 Task: Look for space in Jefferson City, United States from 8th August, 2023 to 15th August, 2023 for 9 adults in price range Rs.10000 to Rs.14000. Place can be shared room with 5 bedrooms having 9 beds and 5 bathrooms. Property type can be house, flat, guest house. Amenities needed are: wifi, TV, free parkinig on premises, gym, breakfast. Booking option can be shelf check-in. Required host language is English.
Action: Mouse moved to (457, 115)
Screenshot: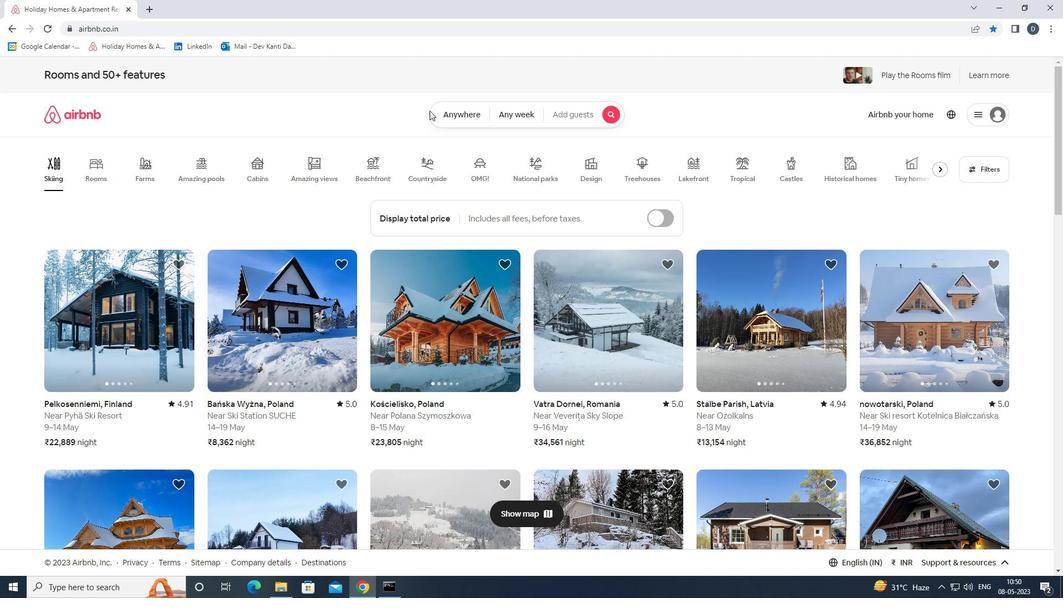 
Action: Mouse pressed left at (457, 115)
Screenshot: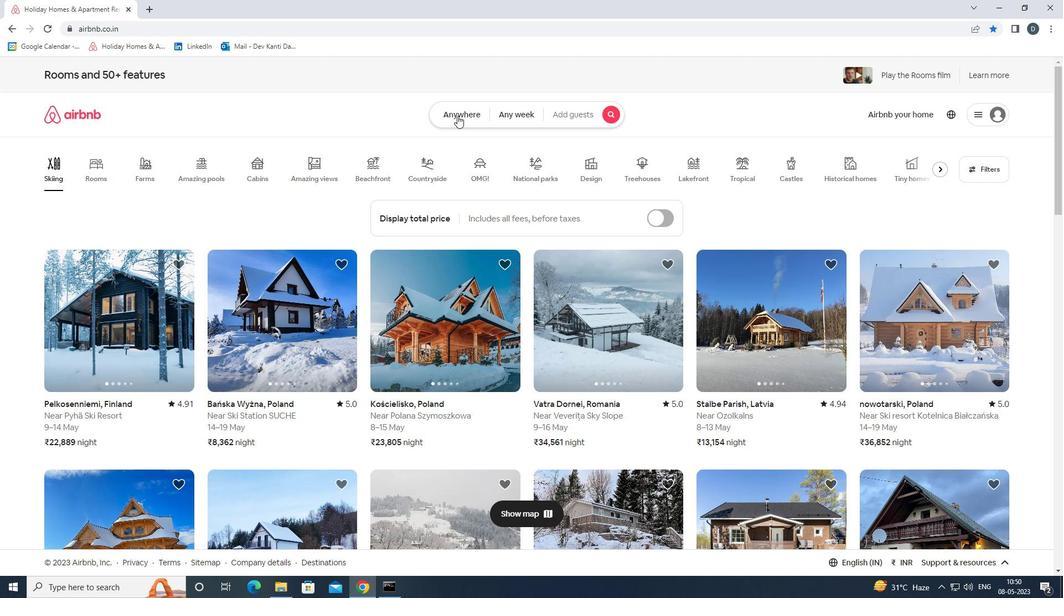 
Action: Mouse moved to (409, 164)
Screenshot: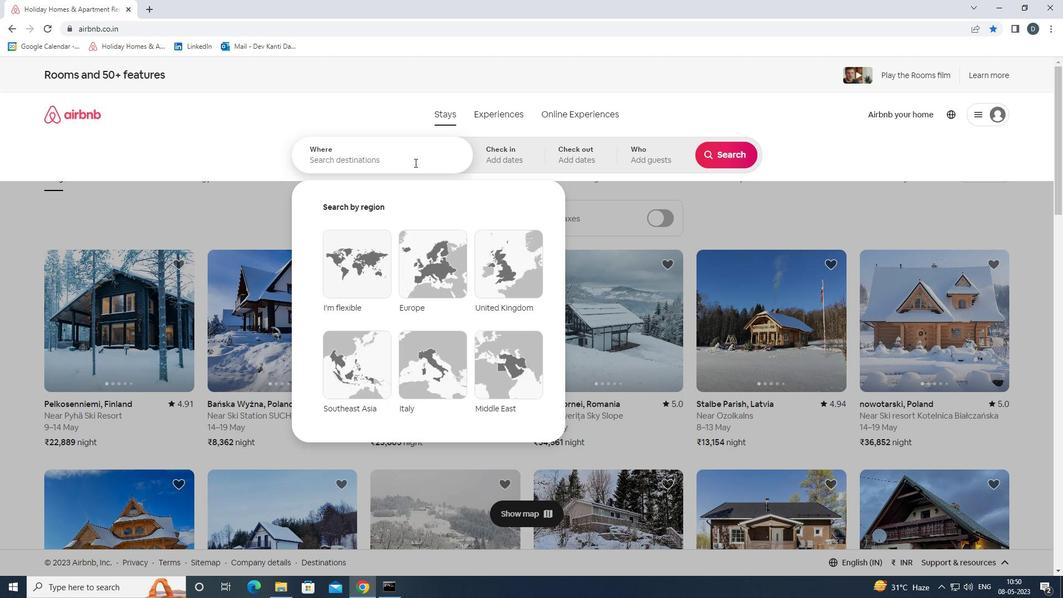 
Action: Mouse pressed left at (409, 164)
Screenshot: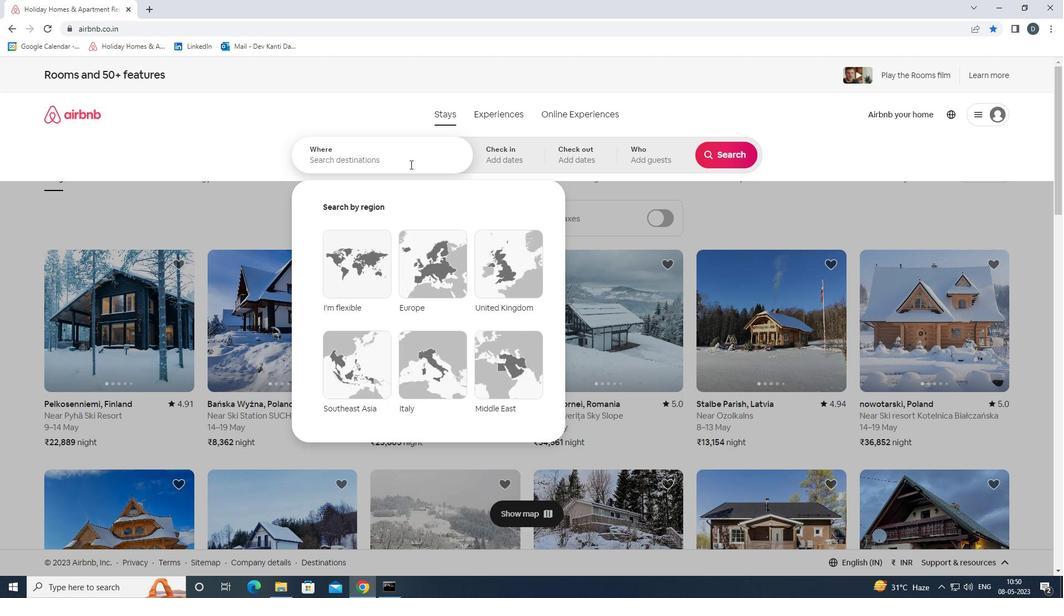 
Action: Key pressed <Key.shift><Key.shift><Key.shift><Key.shift><Key.shift><Key.shift>JEFFERSON,<Key.backspace><Key.space><Key.shift>CITY,<Key.shift><Key.shift><Key.shift><Key.shift><Key.shift><Key.shift><Key.shift><Key.shift><Key.shift><Key.shift>UNITED<Key.space><Key.shift>STATES<Key.enter>
Screenshot: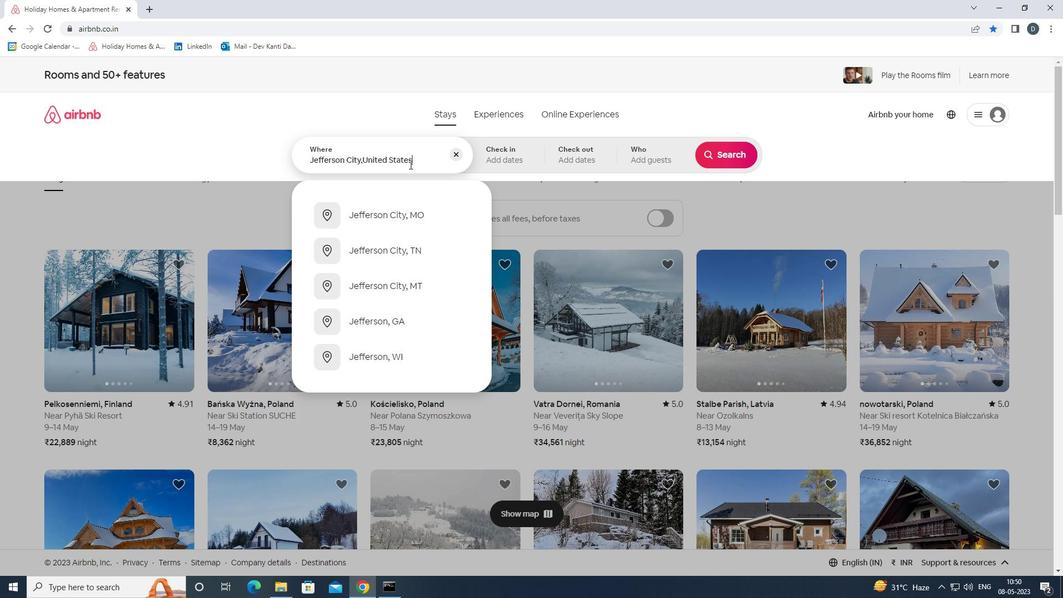 
Action: Mouse moved to (729, 247)
Screenshot: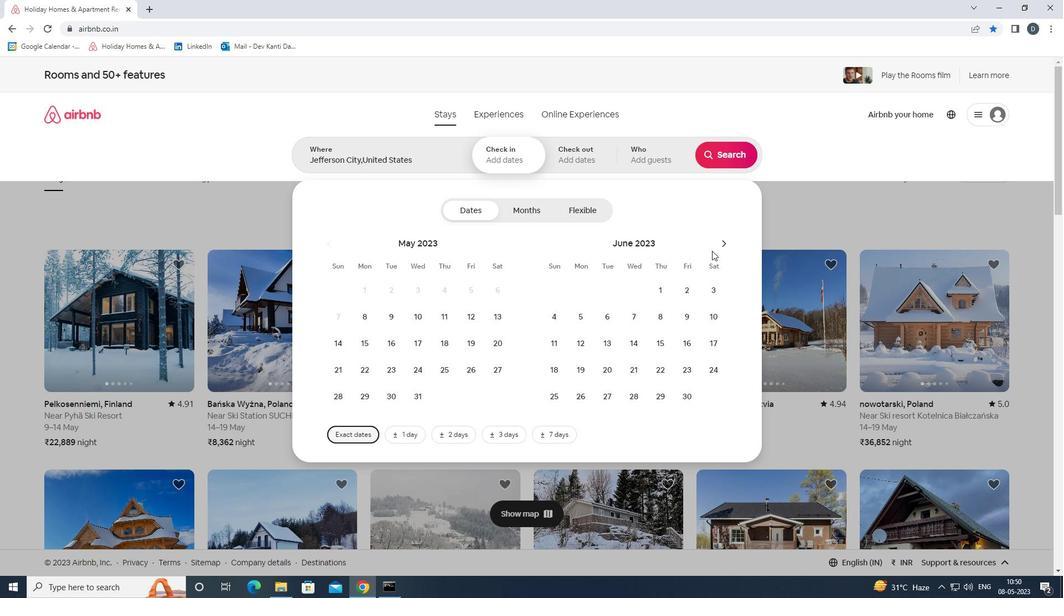 
Action: Mouse pressed left at (729, 247)
Screenshot: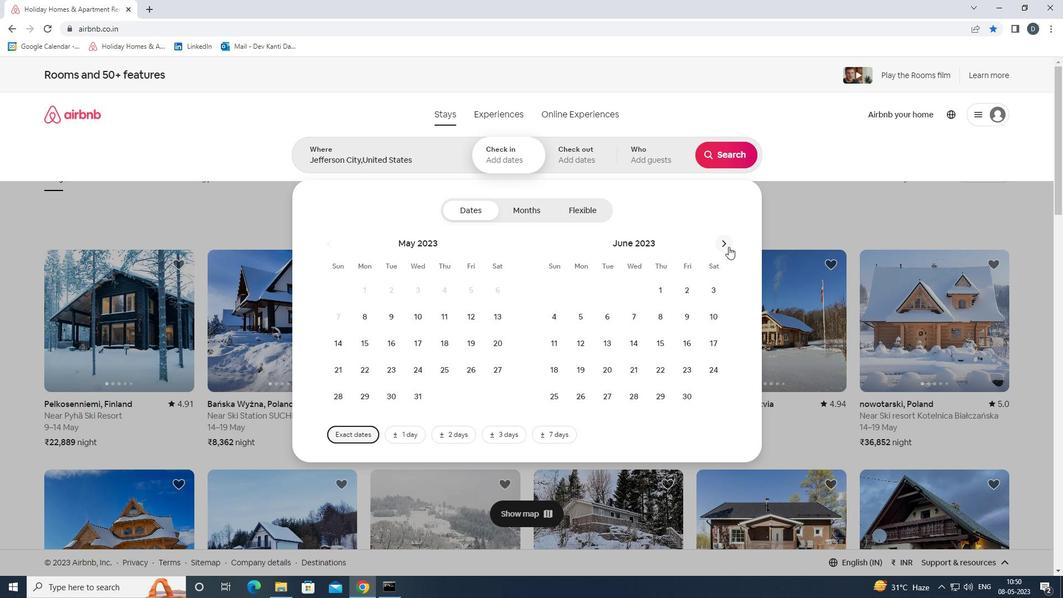 
Action: Mouse pressed left at (729, 247)
Screenshot: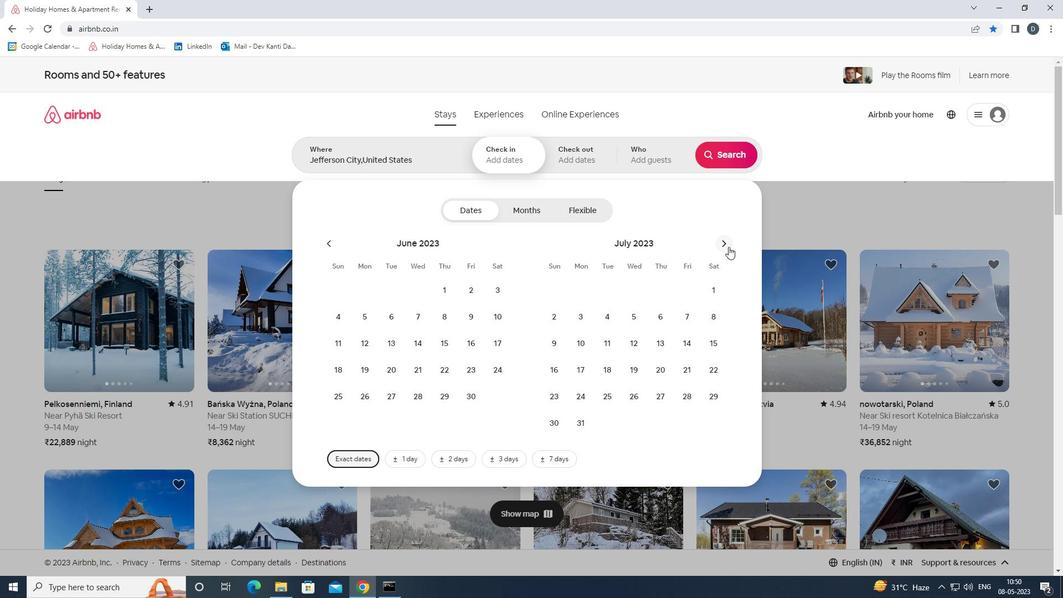 
Action: Mouse moved to (615, 314)
Screenshot: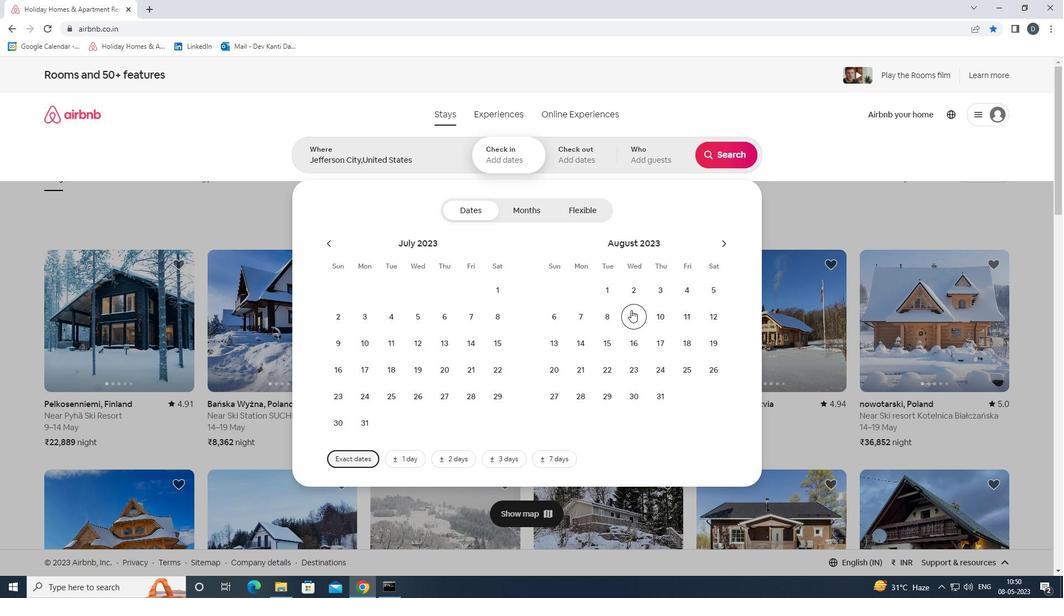 
Action: Mouse pressed left at (615, 314)
Screenshot: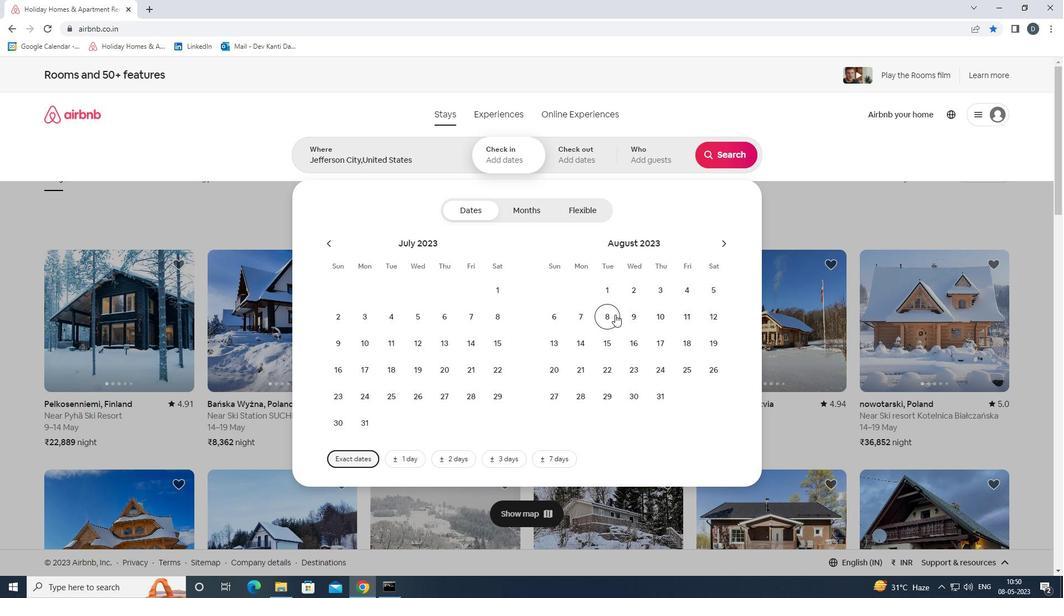 
Action: Mouse moved to (612, 339)
Screenshot: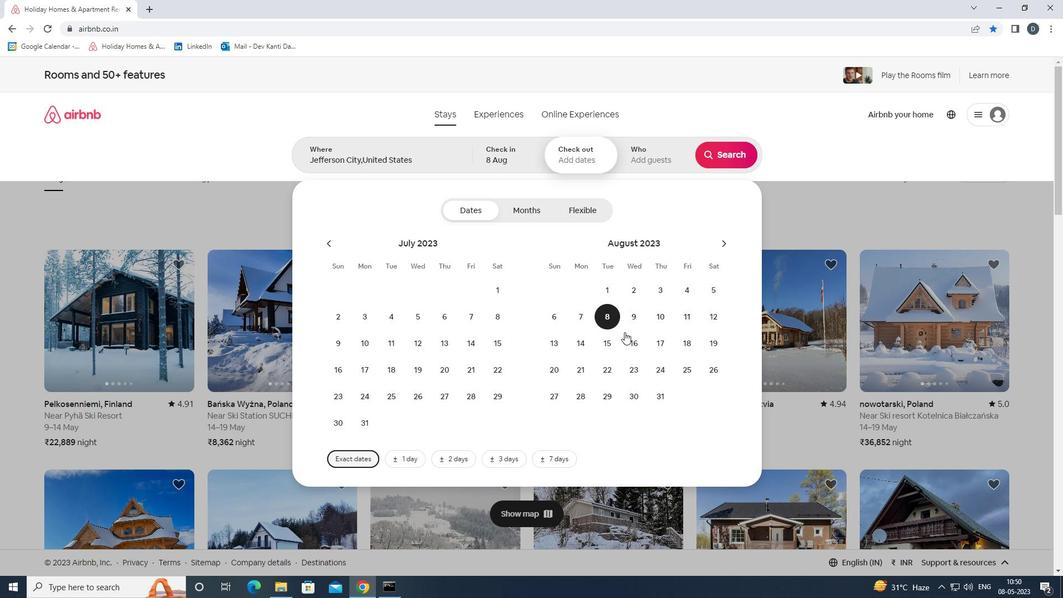 
Action: Mouse pressed left at (612, 339)
Screenshot: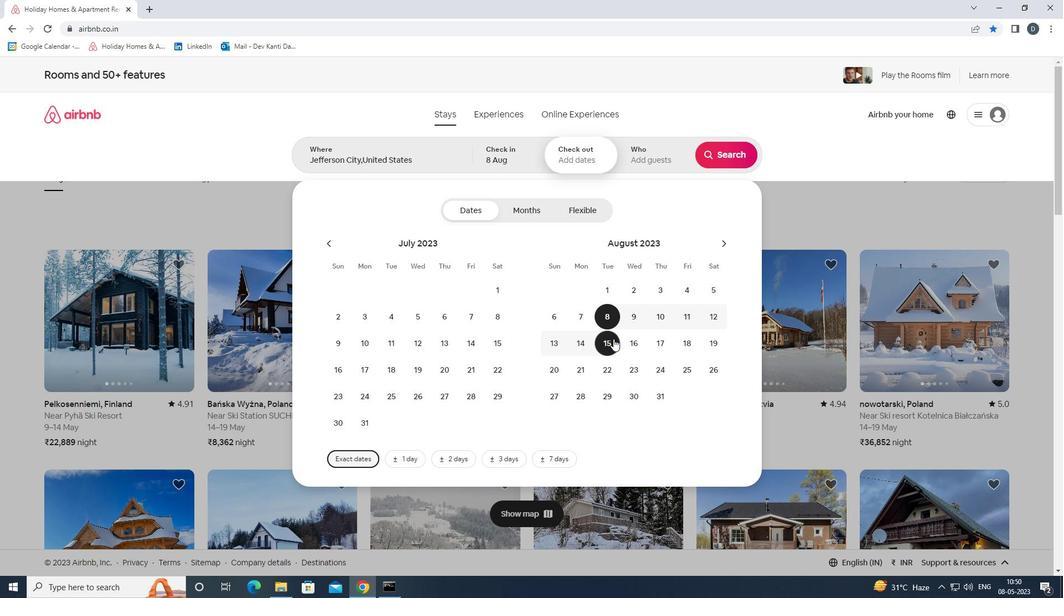 
Action: Mouse moved to (668, 156)
Screenshot: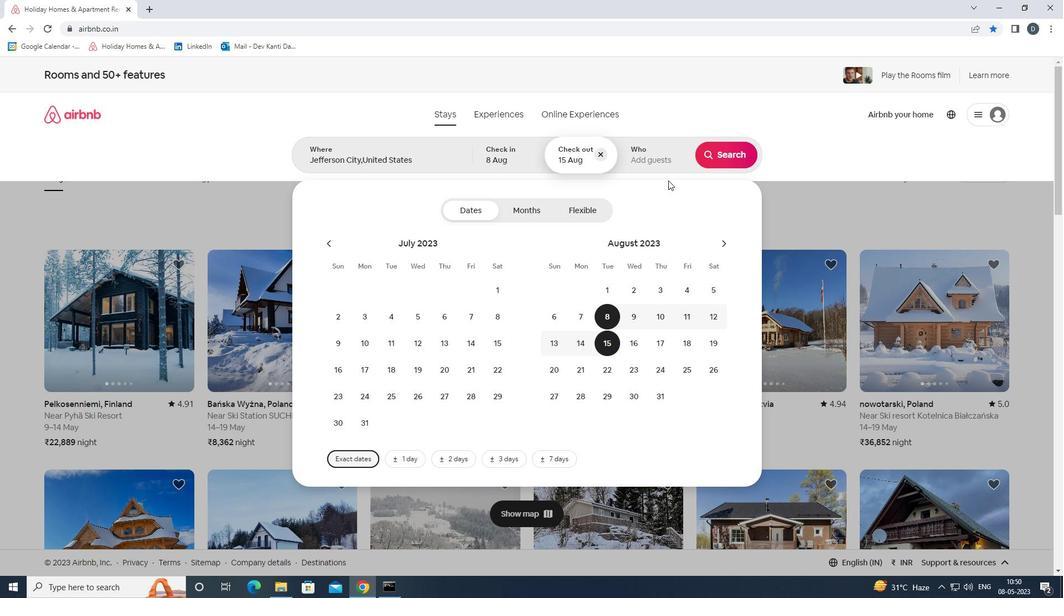 
Action: Mouse pressed left at (668, 156)
Screenshot: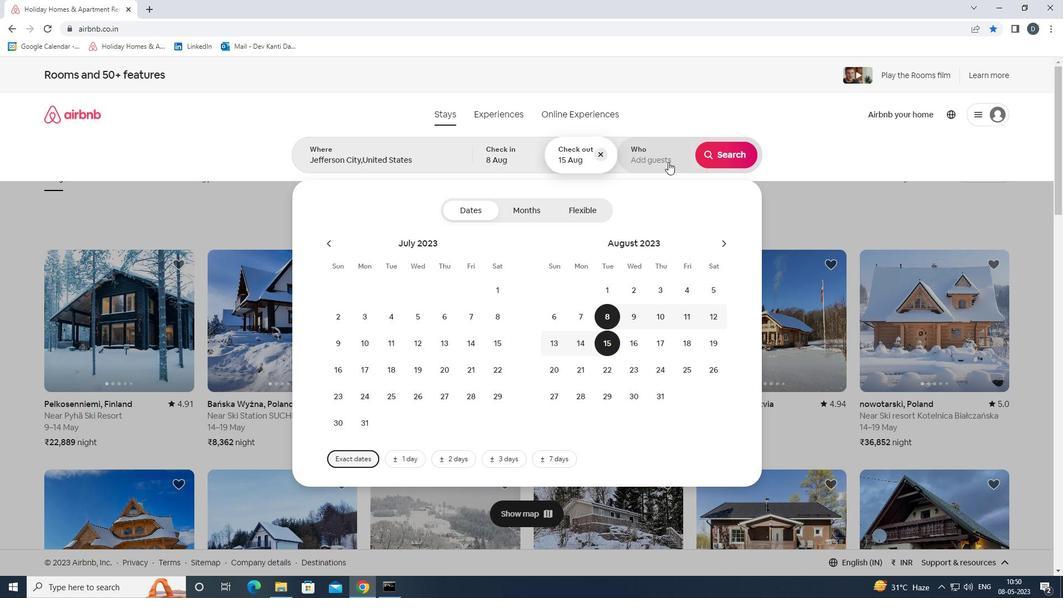 
Action: Mouse moved to (730, 212)
Screenshot: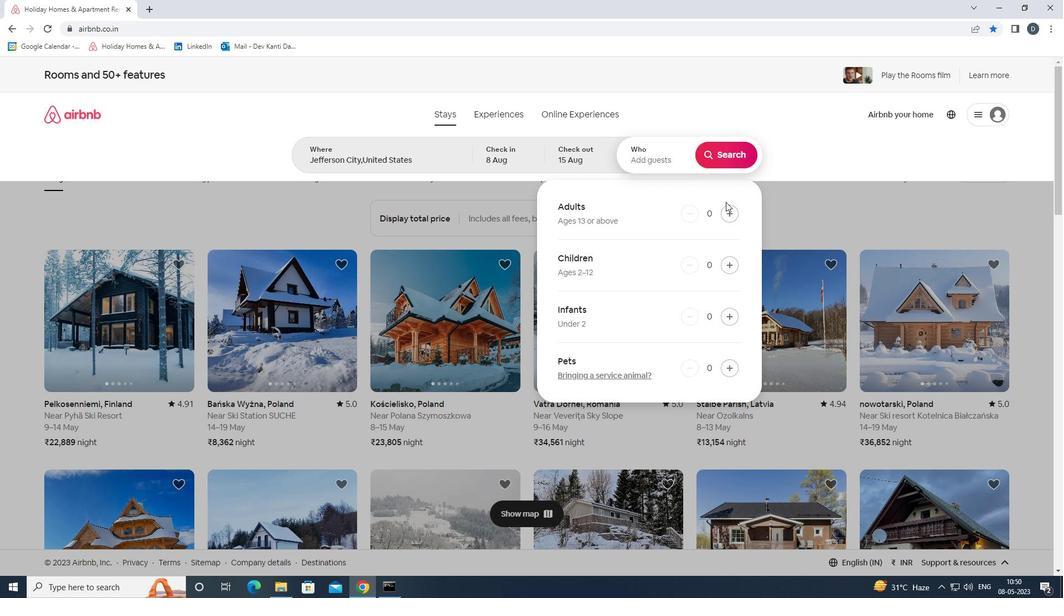 
Action: Mouse pressed left at (730, 212)
Screenshot: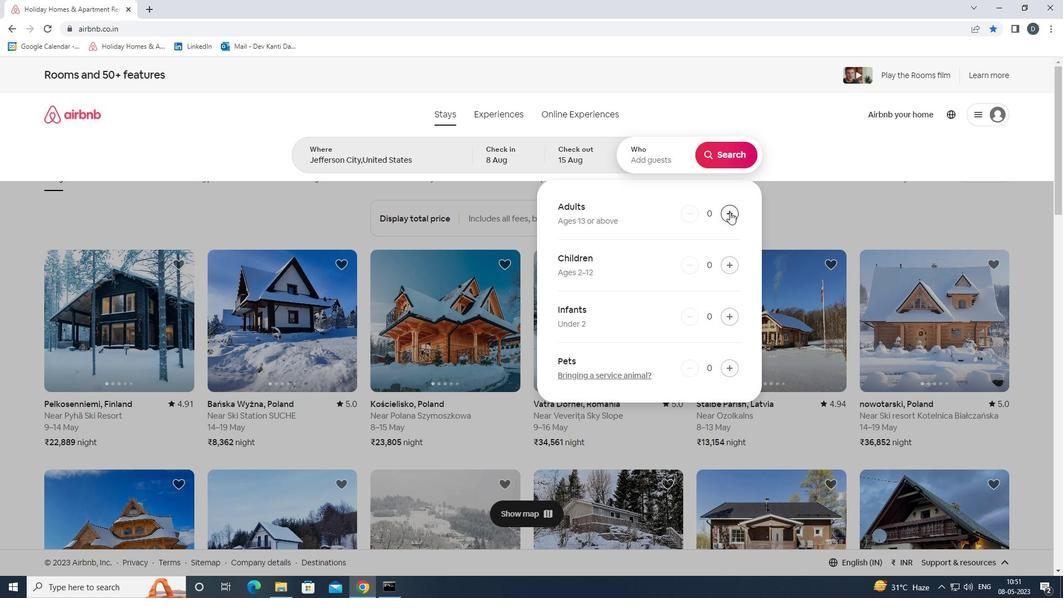 
Action: Mouse pressed left at (730, 212)
Screenshot: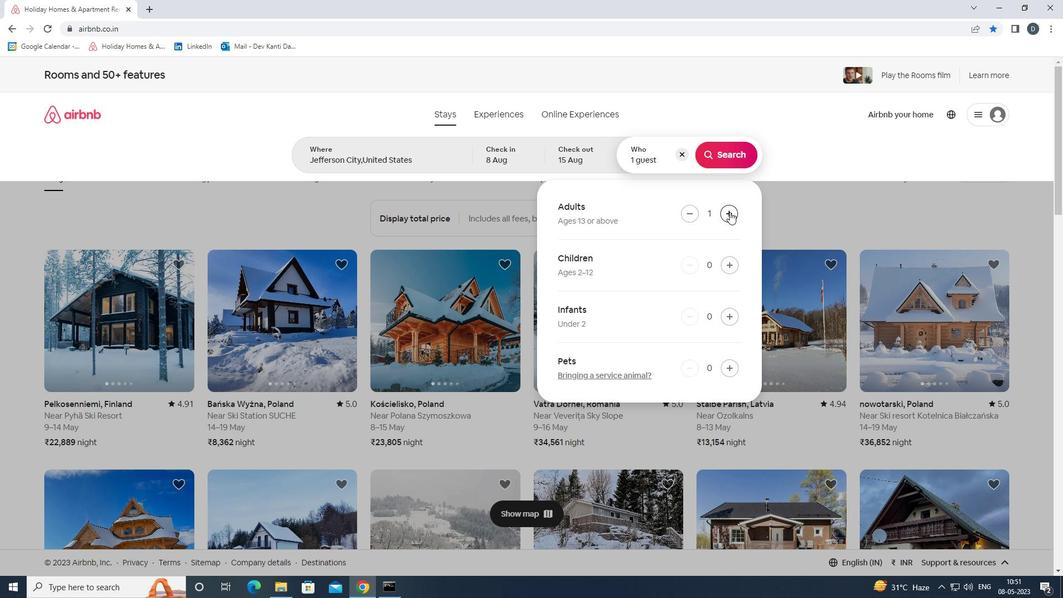 
Action: Mouse pressed left at (730, 212)
Screenshot: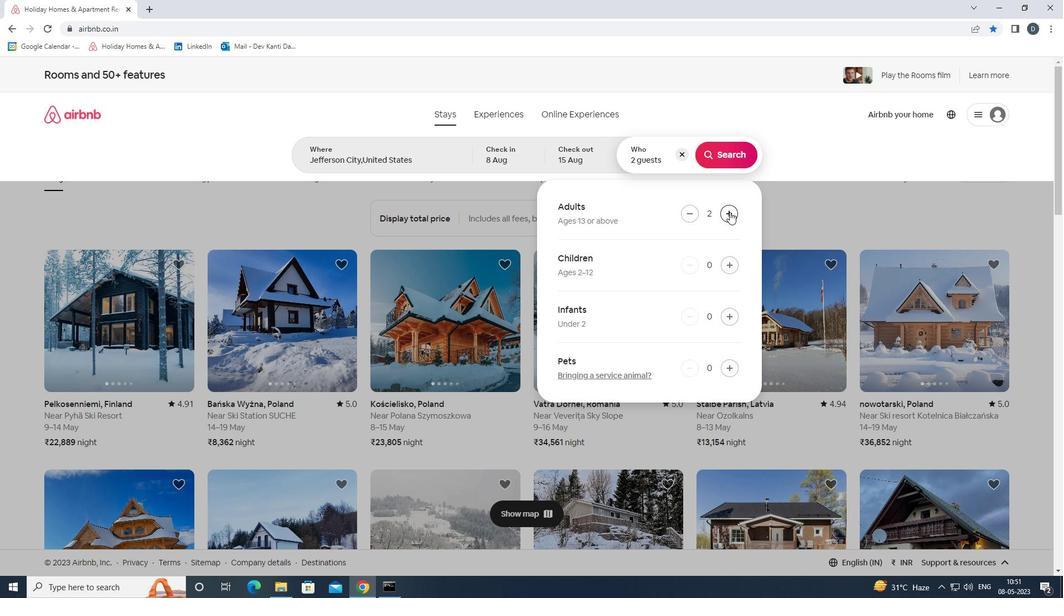
Action: Mouse pressed left at (730, 212)
Screenshot: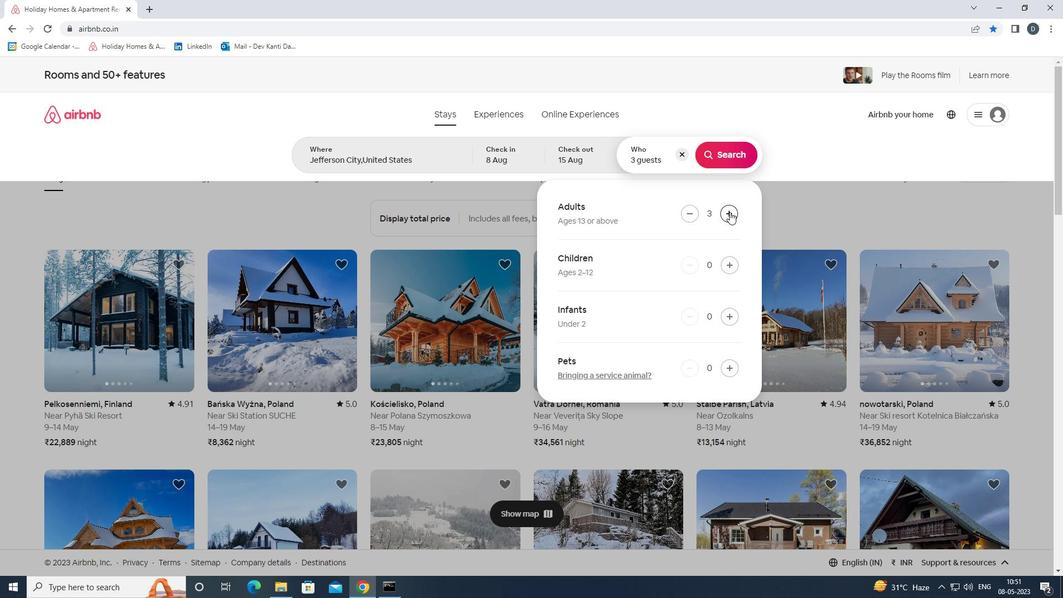 
Action: Mouse pressed left at (730, 212)
Screenshot: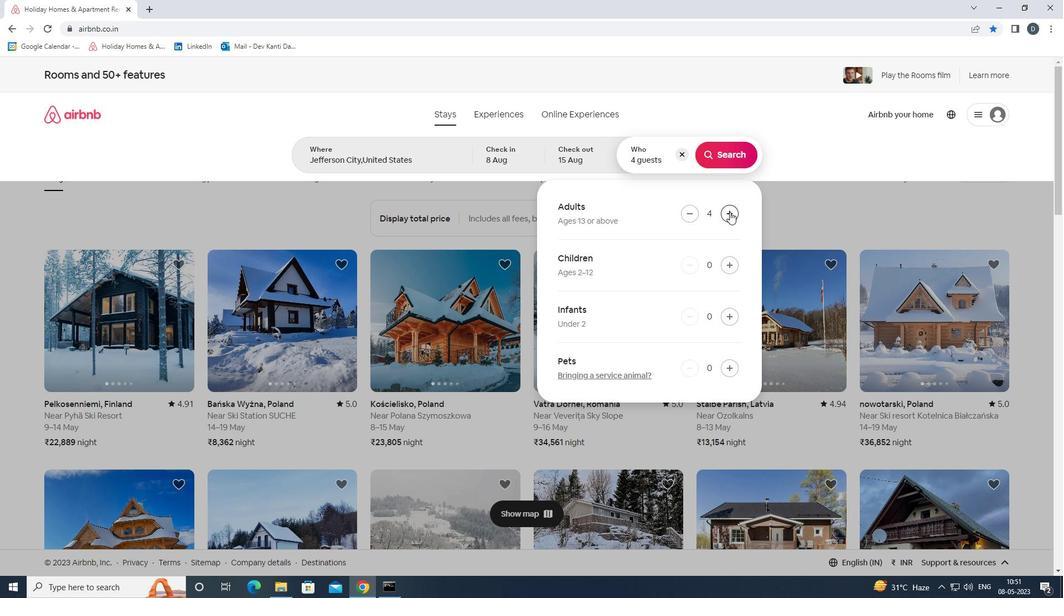 
Action: Mouse pressed left at (730, 212)
Screenshot: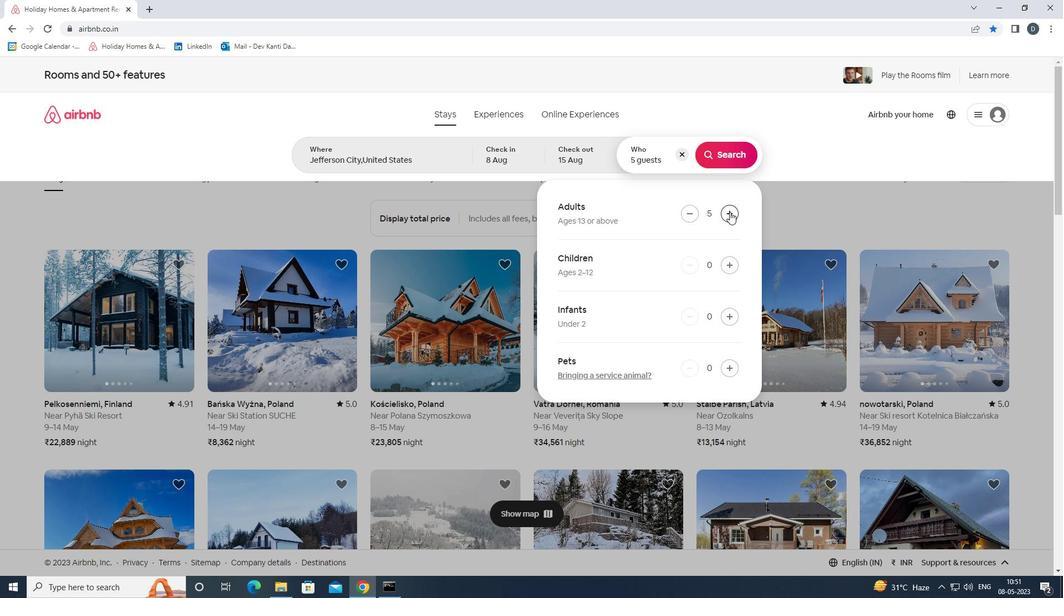 
Action: Mouse pressed left at (730, 212)
Screenshot: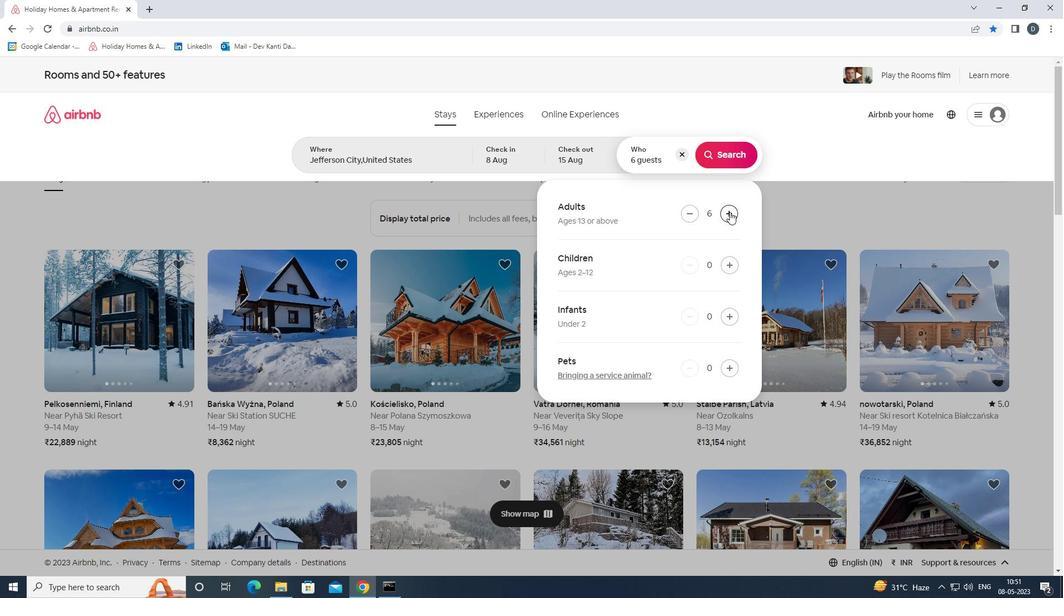 
Action: Mouse pressed left at (730, 212)
Screenshot: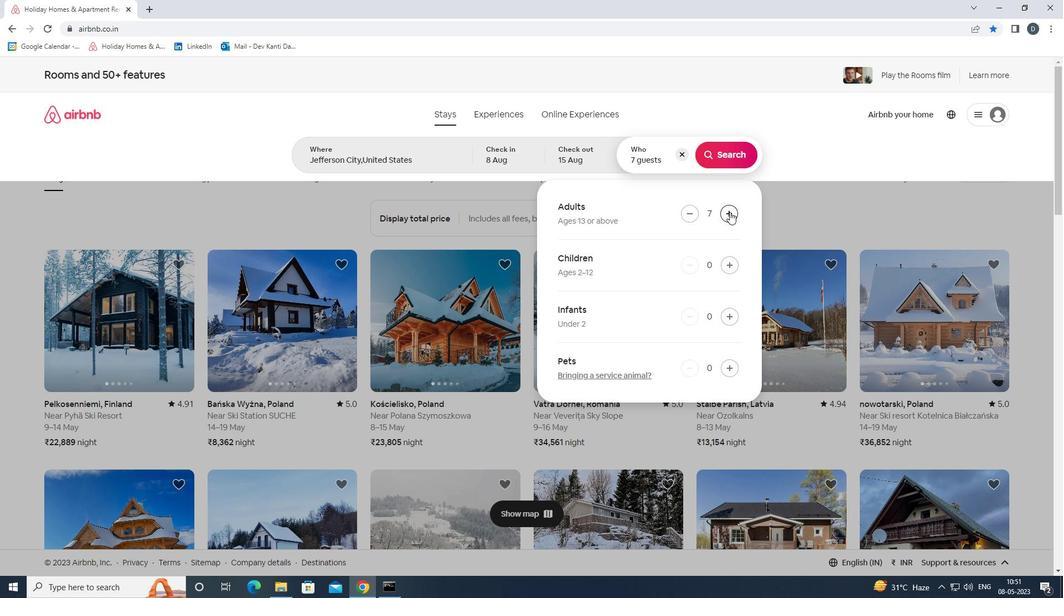 
Action: Mouse pressed left at (730, 212)
Screenshot: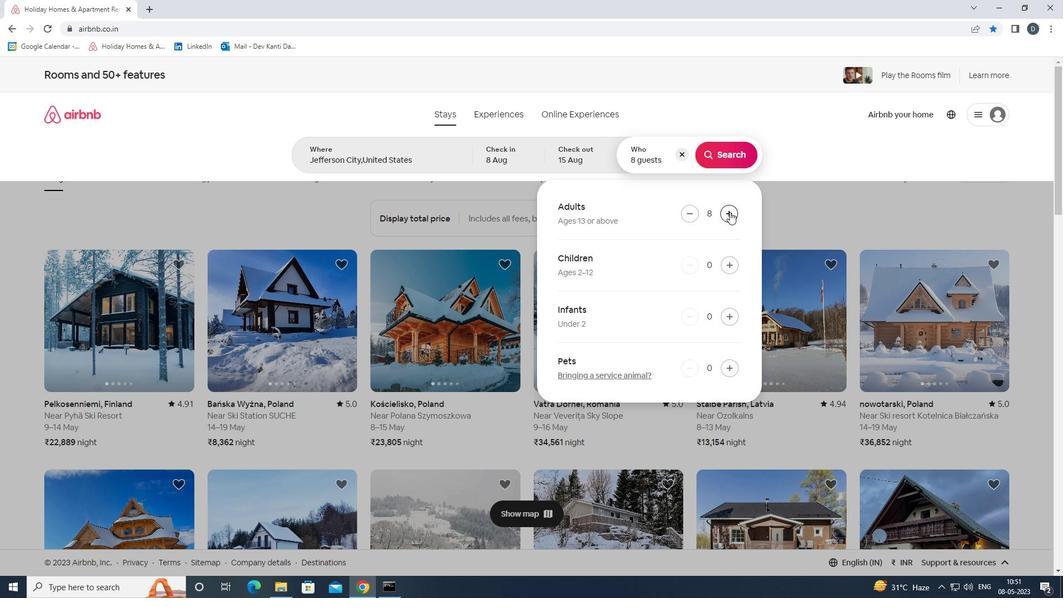 
Action: Mouse moved to (732, 150)
Screenshot: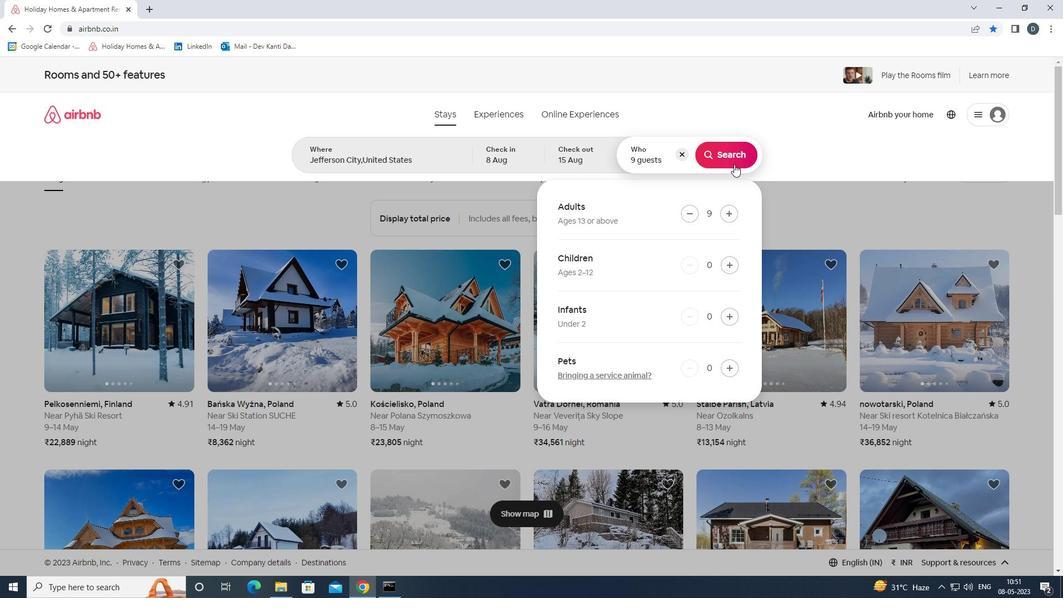 
Action: Mouse pressed left at (732, 150)
Screenshot: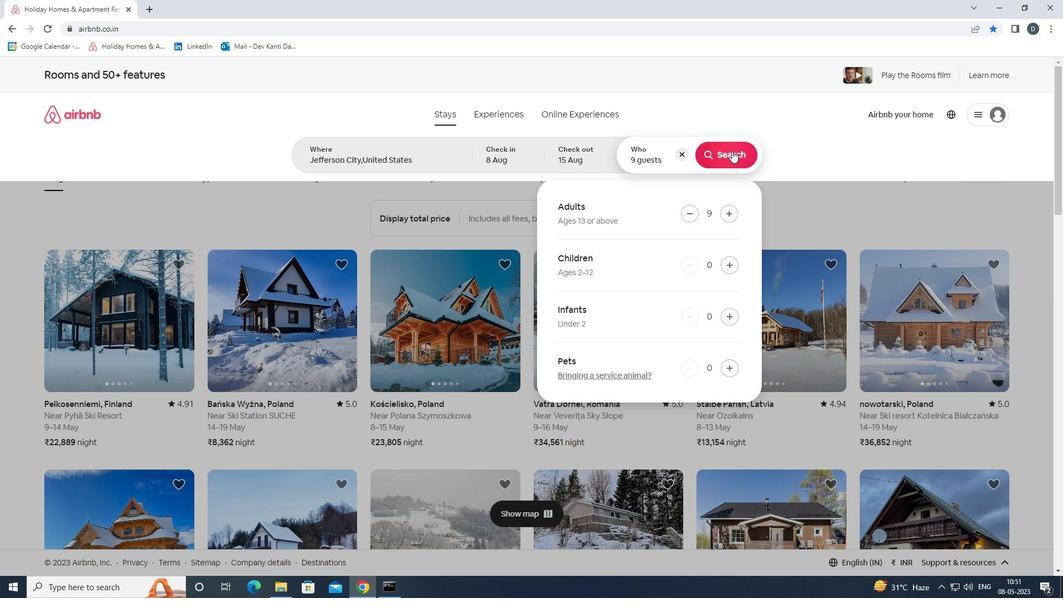 
Action: Mouse moved to (1006, 125)
Screenshot: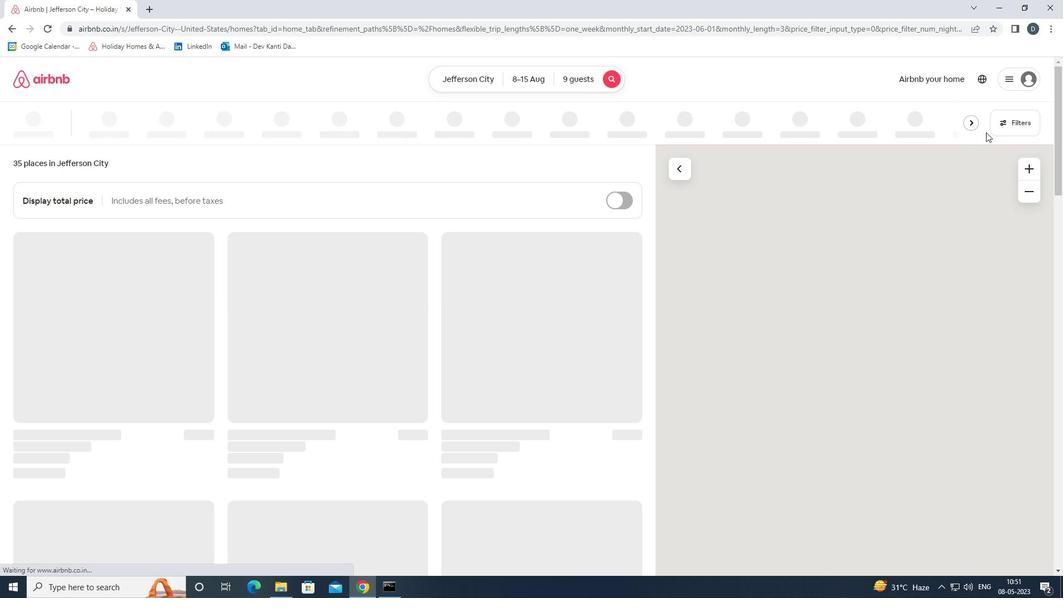 
Action: Mouse pressed left at (1006, 125)
Screenshot: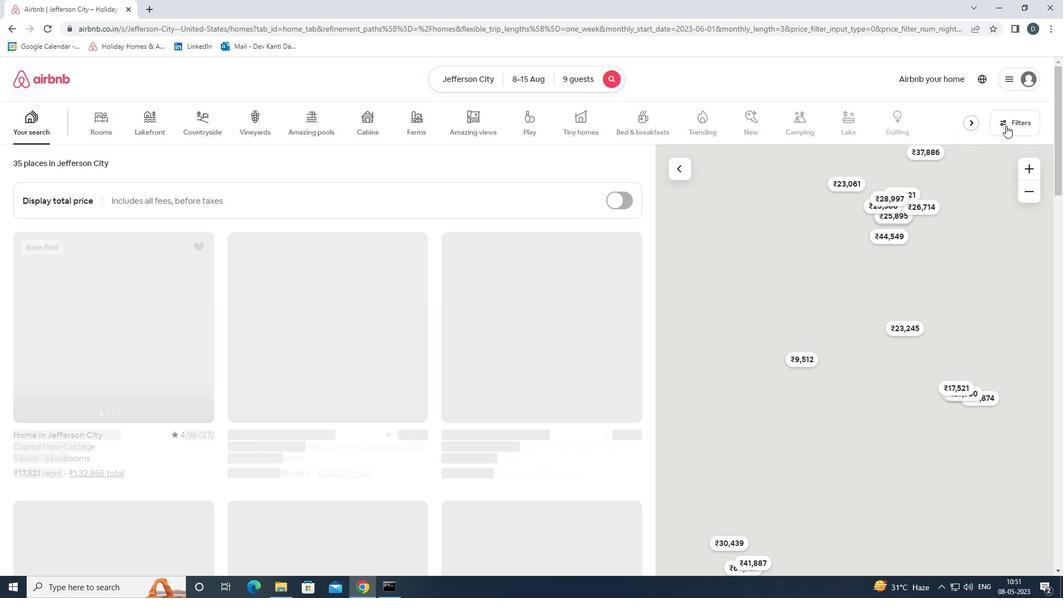 
Action: Mouse moved to (461, 396)
Screenshot: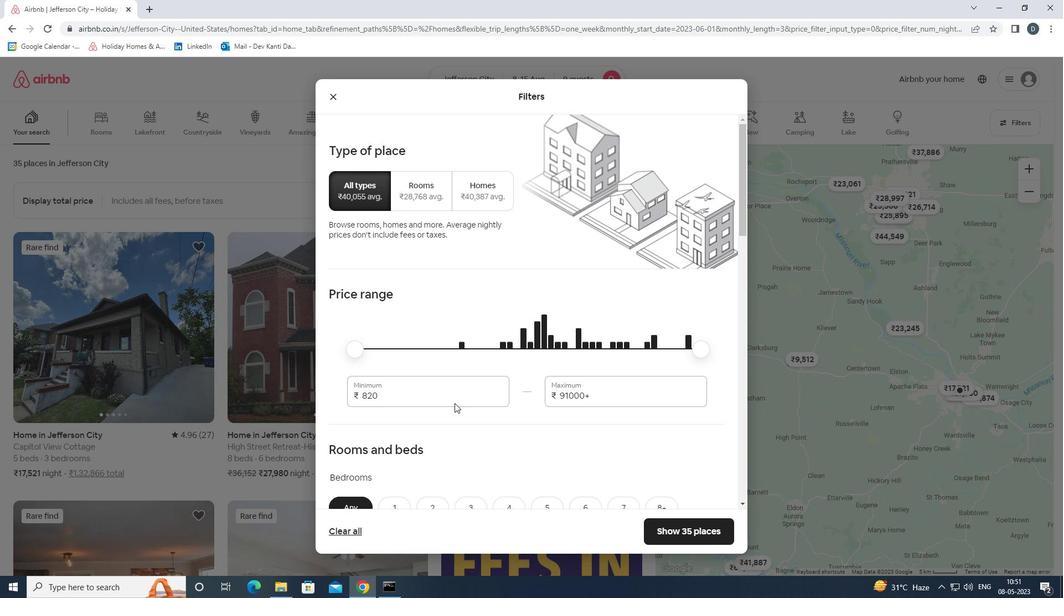 
Action: Mouse pressed left at (461, 396)
Screenshot: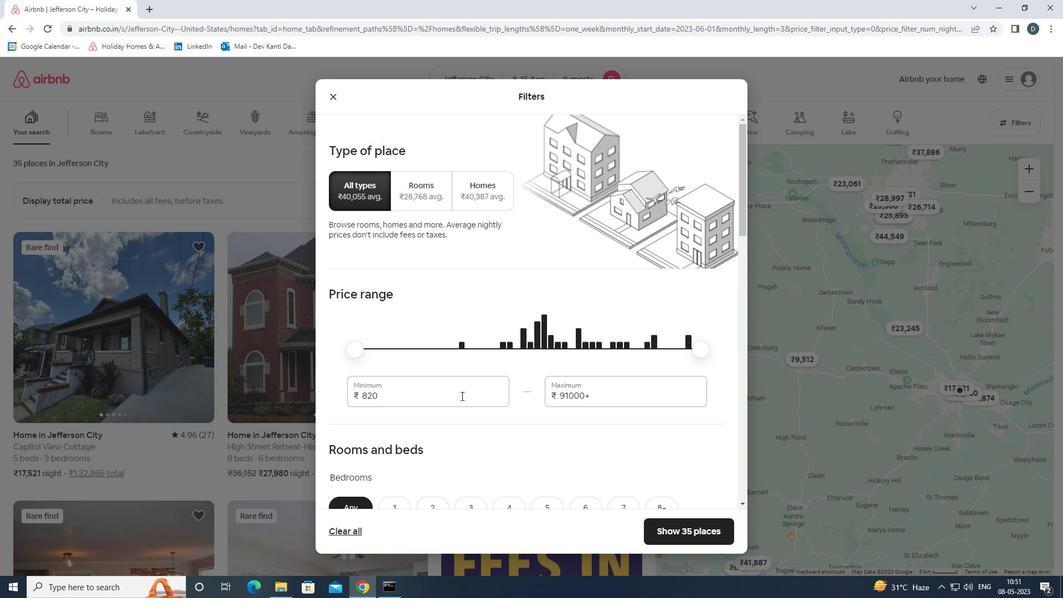 
Action: Mouse pressed left at (461, 396)
Screenshot: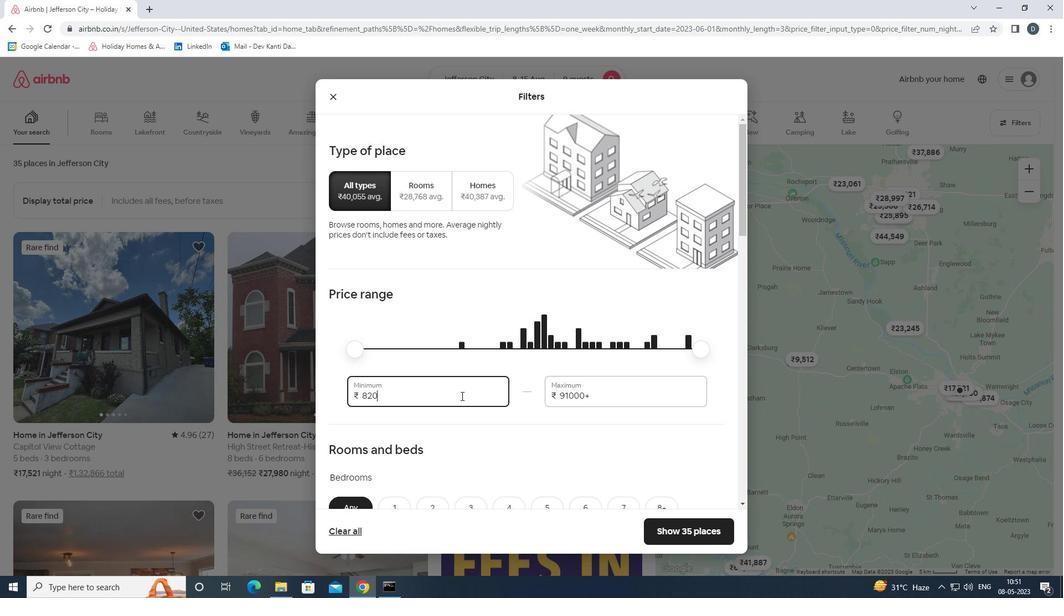 
Action: Key pressed 10000<Key.tab>14000
Screenshot: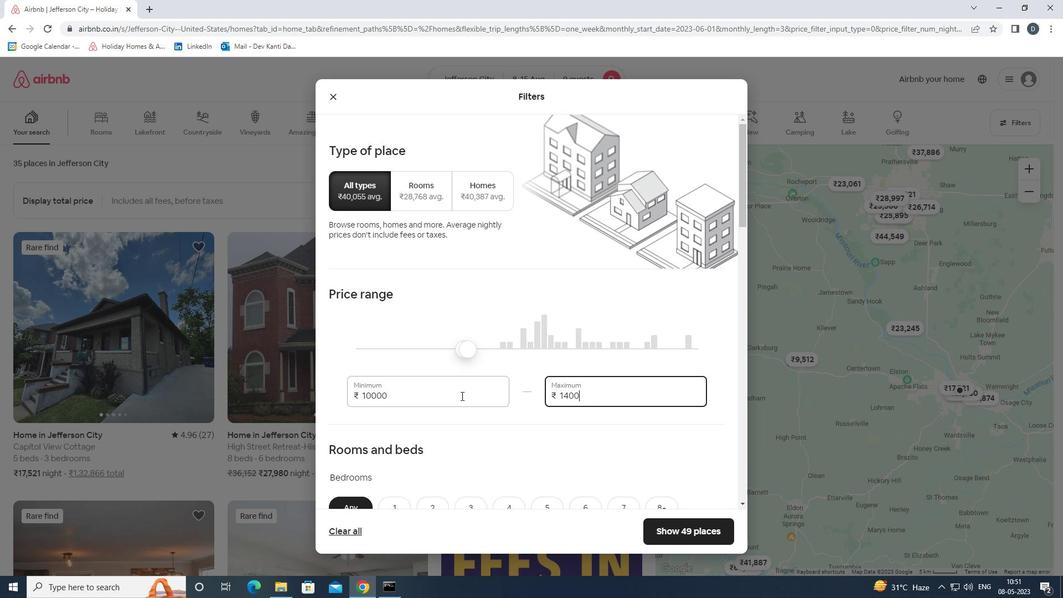 
Action: Mouse scrolled (461, 395) with delta (0, 0)
Screenshot: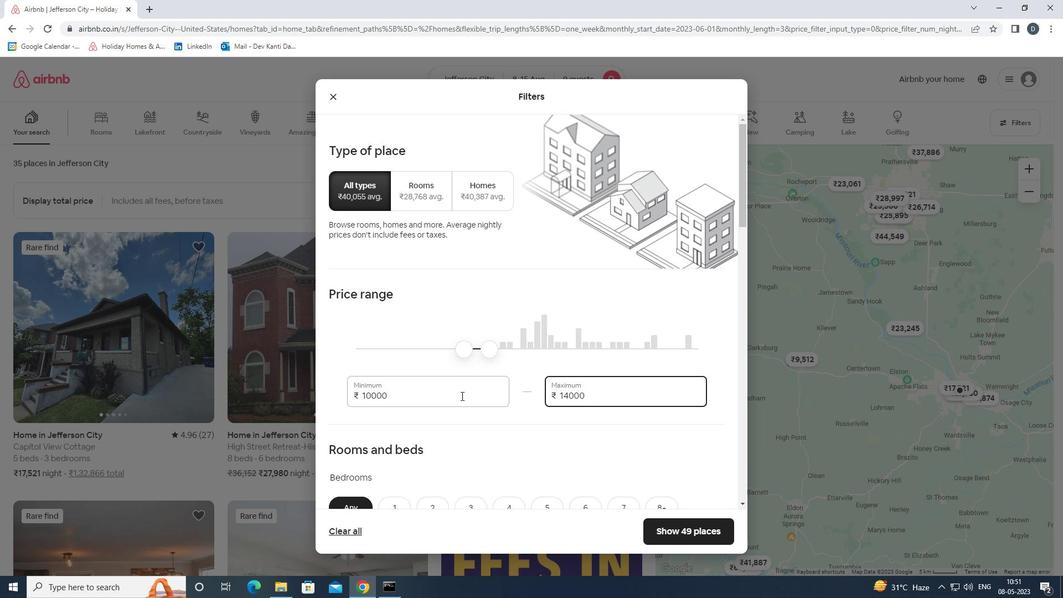 
Action: Mouse scrolled (461, 395) with delta (0, 0)
Screenshot: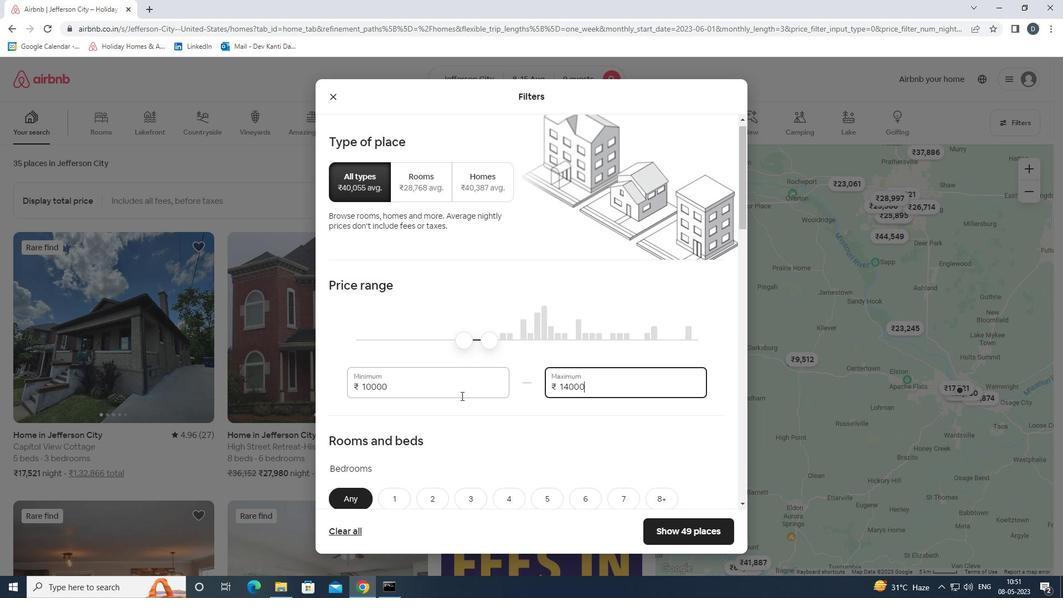
Action: Mouse scrolled (461, 395) with delta (0, 0)
Screenshot: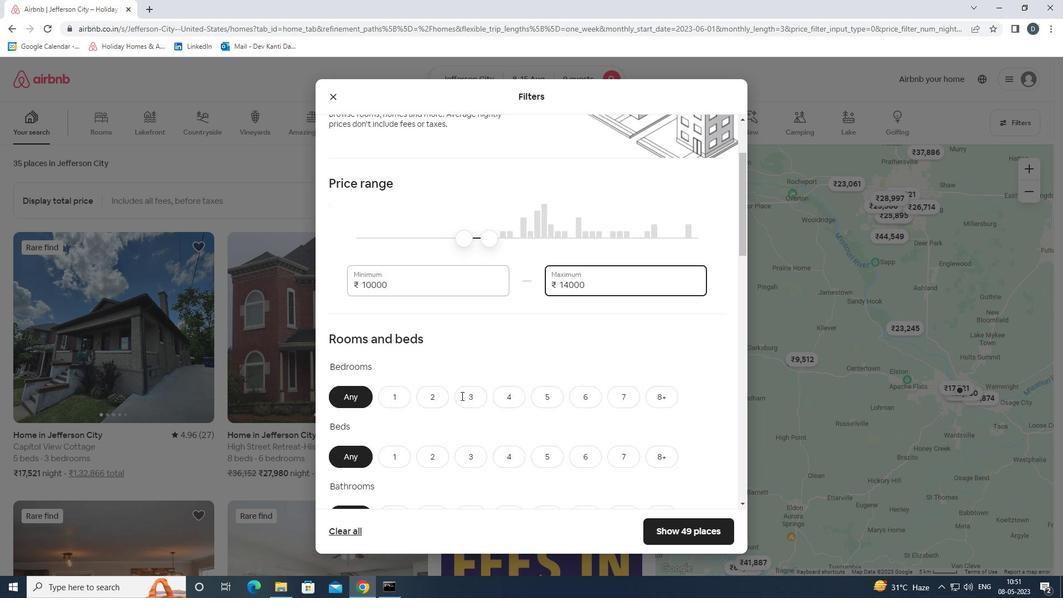 
Action: Mouse moved to (539, 349)
Screenshot: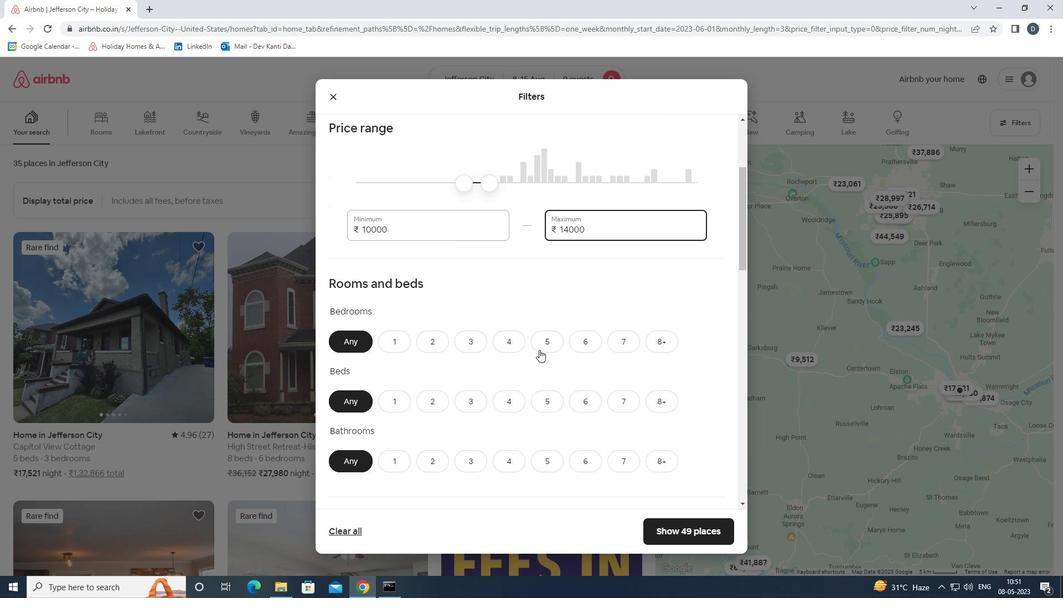 
Action: Mouse pressed left at (539, 349)
Screenshot: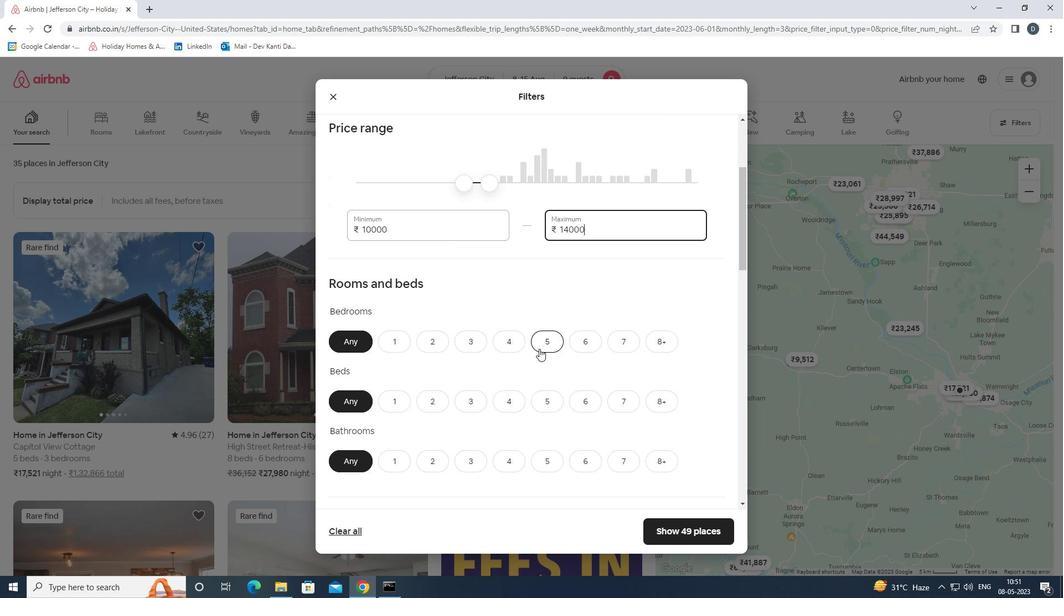 
Action: Mouse moved to (669, 401)
Screenshot: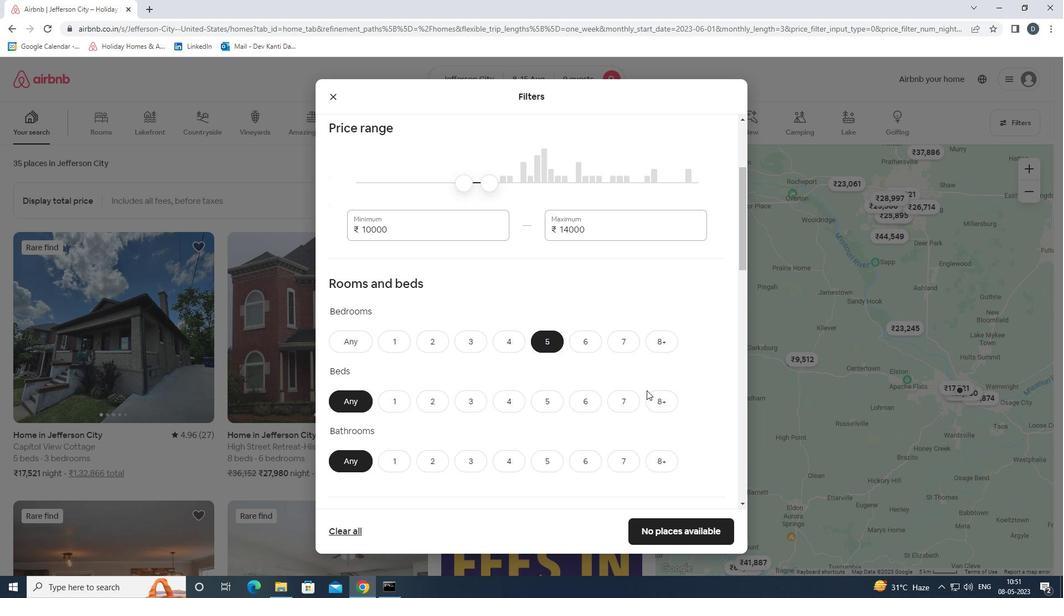 
Action: Mouse pressed left at (669, 401)
Screenshot: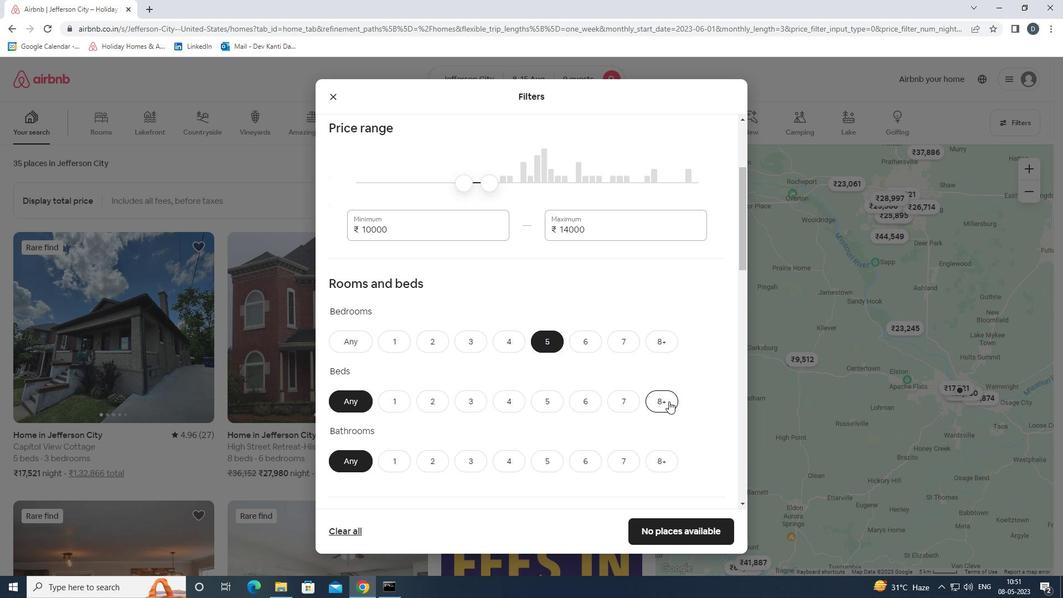 
Action: Mouse moved to (540, 456)
Screenshot: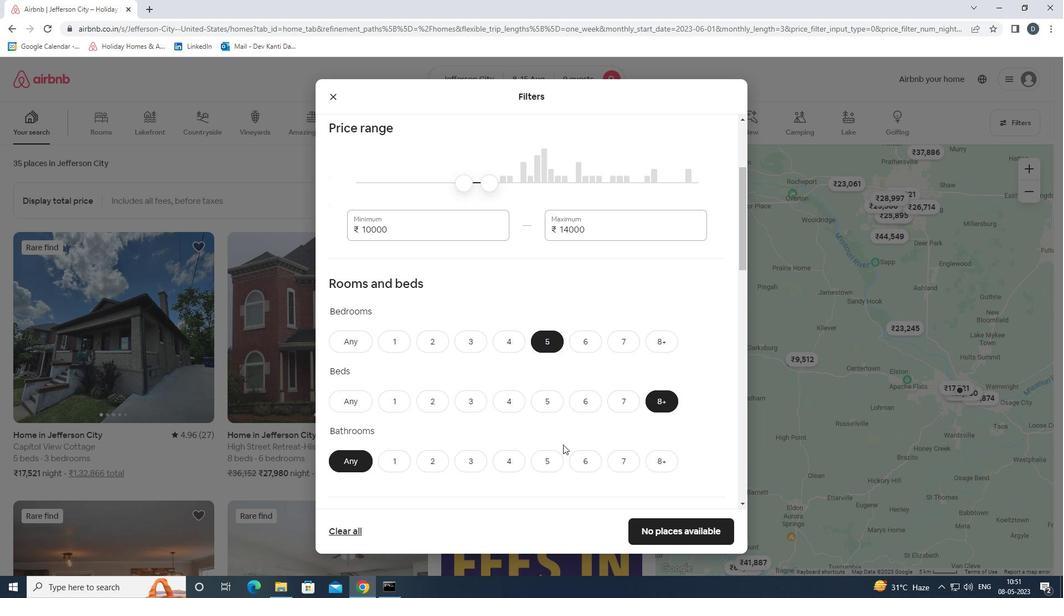 
Action: Mouse pressed left at (540, 456)
Screenshot: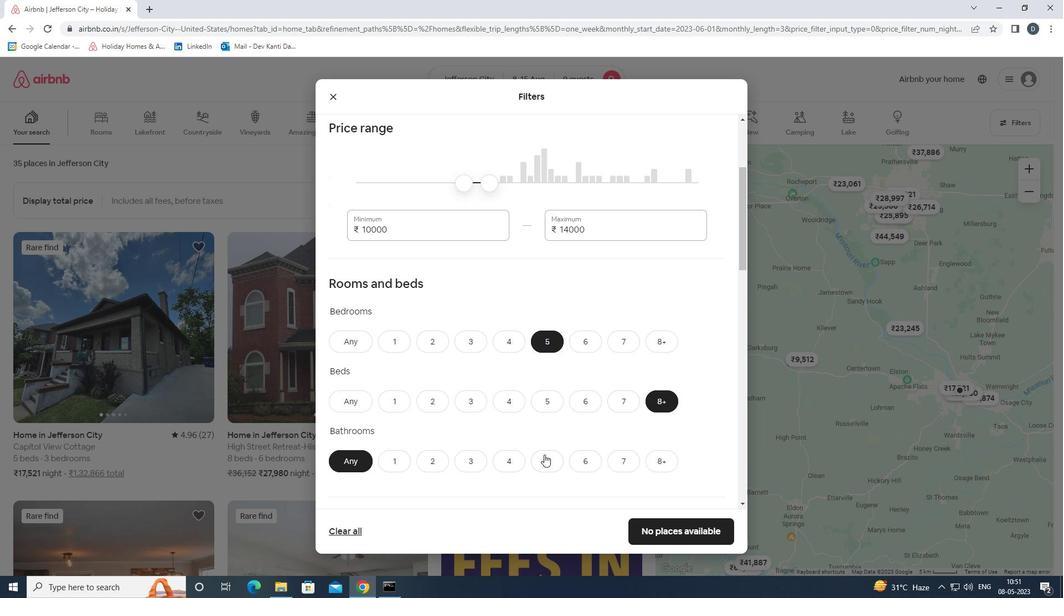 
Action: Mouse scrolled (540, 455) with delta (0, 0)
Screenshot: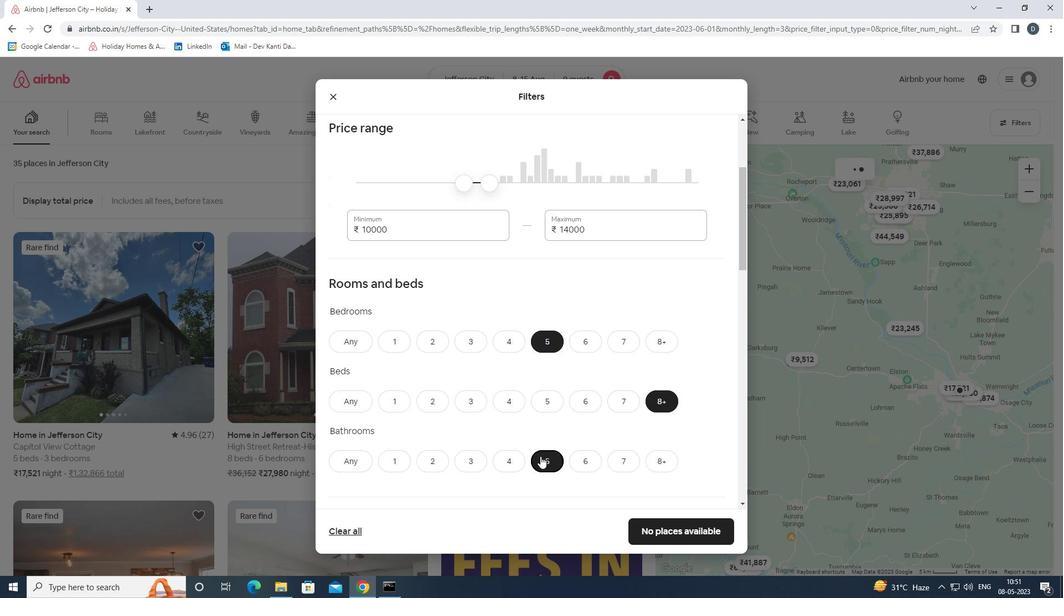 
Action: Mouse scrolled (540, 455) with delta (0, 0)
Screenshot: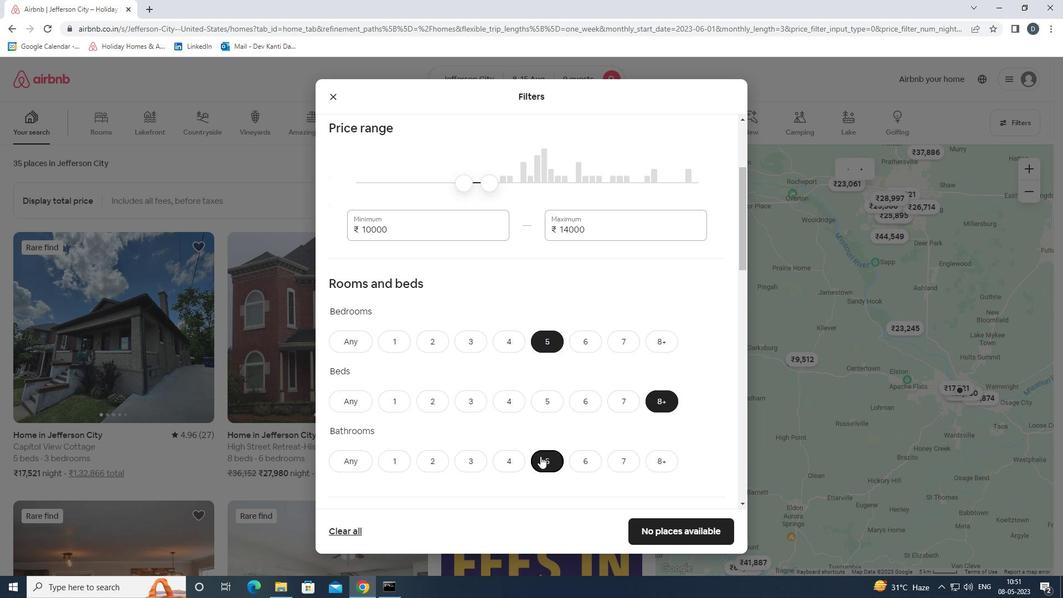 
Action: Mouse scrolled (540, 455) with delta (0, 0)
Screenshot: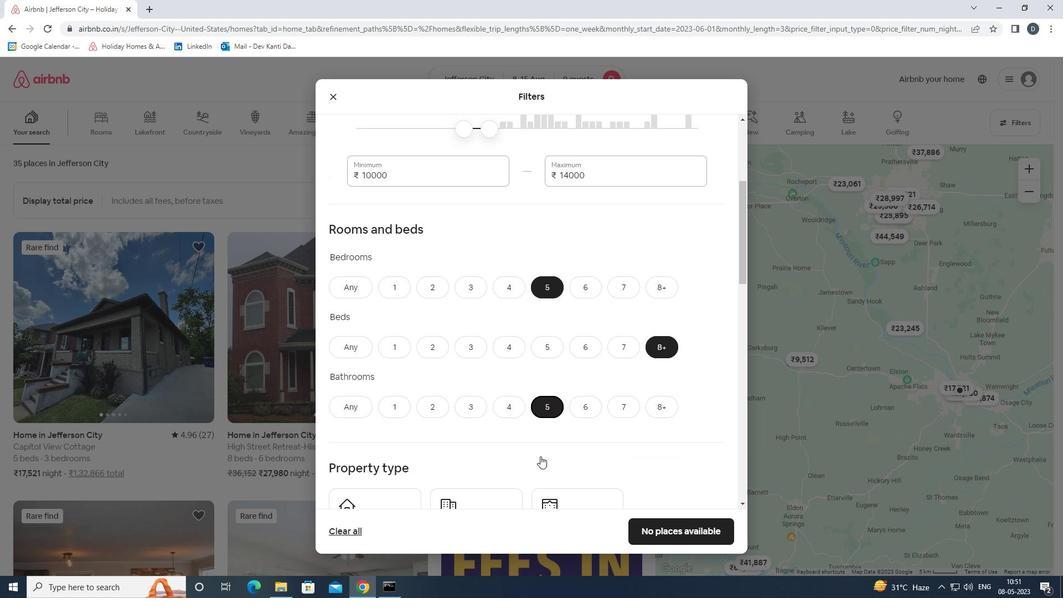
Action: Mouse moved to (395, 423)
Screenshot: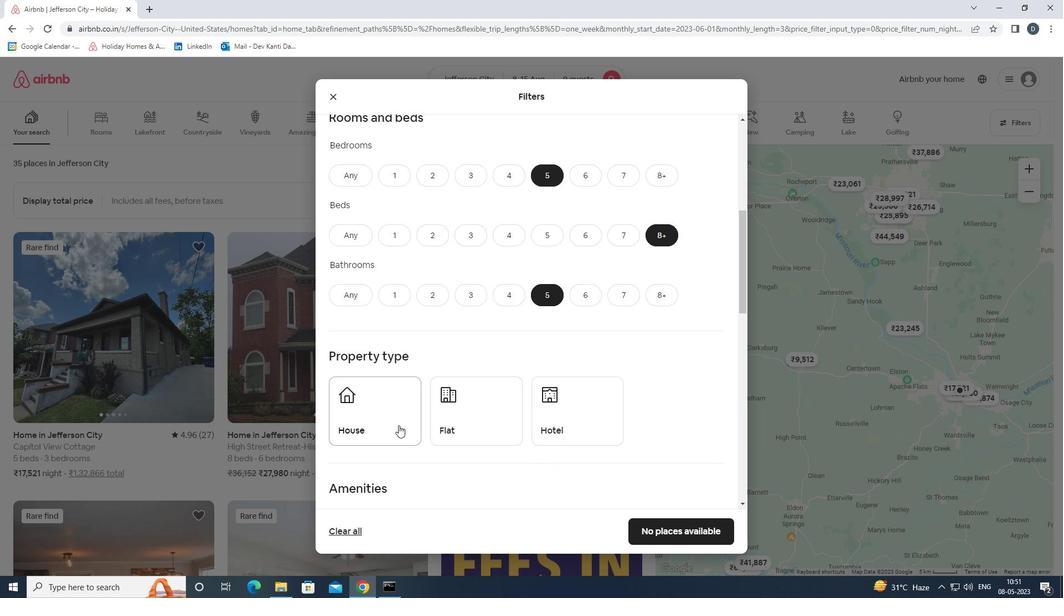 
Action: Mouse pressed left at (395, 423)
Screenshot: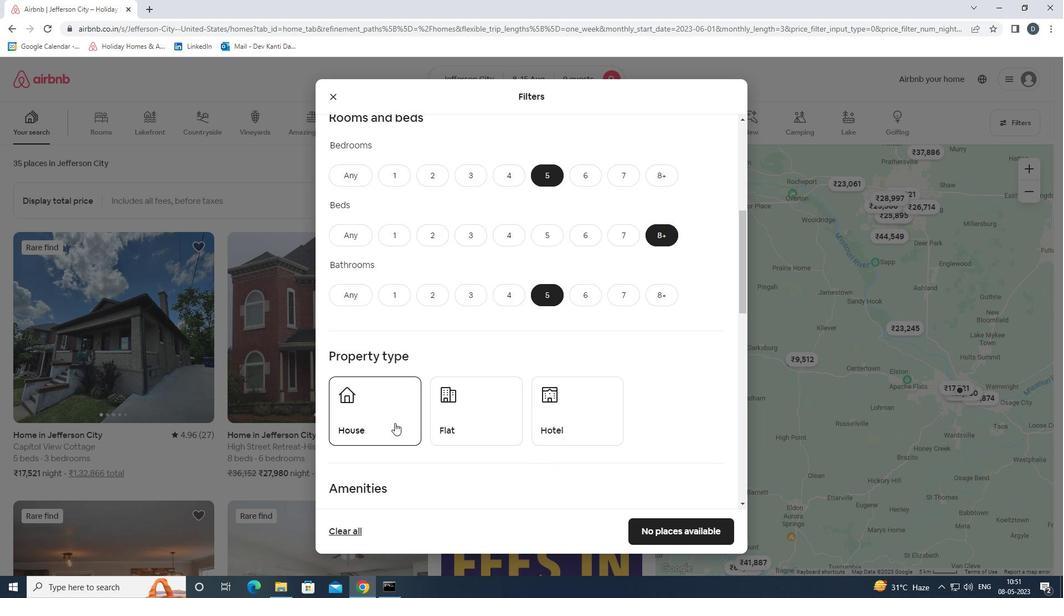
Action: Mouse moved to (471, 407)
Screenshot: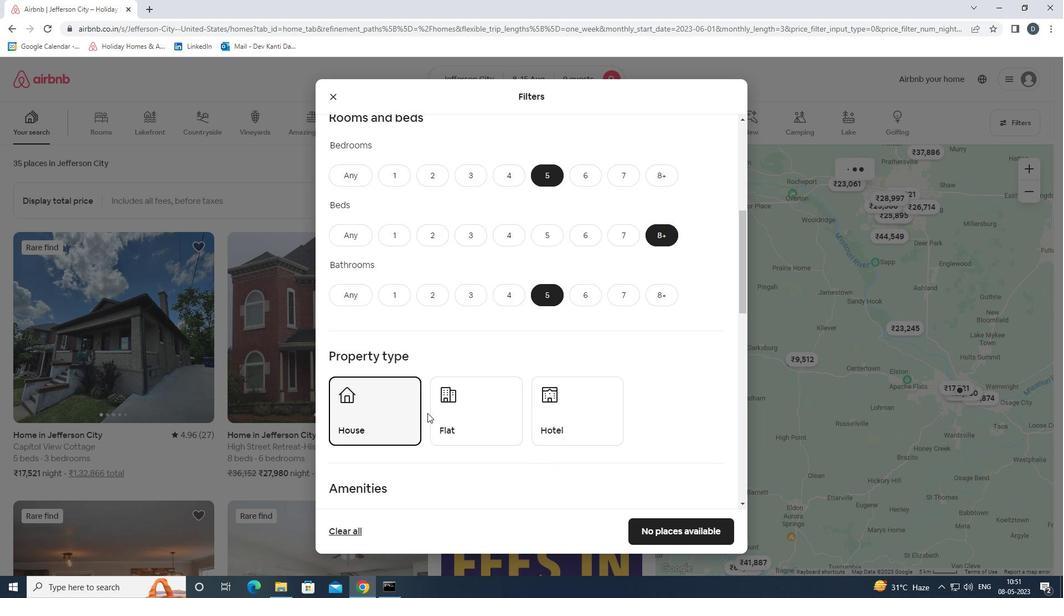 
Action: Mouse pressed left at (471, 407)
Screenshot: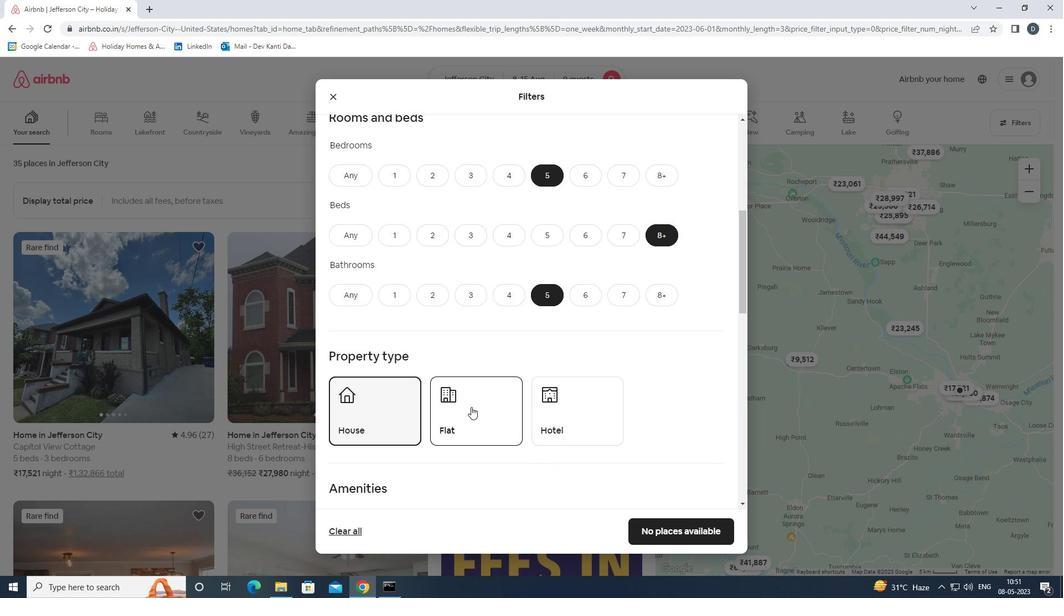 
Action: Mouse scrolled (471, 406) with delta (0, 0)
Screenshot: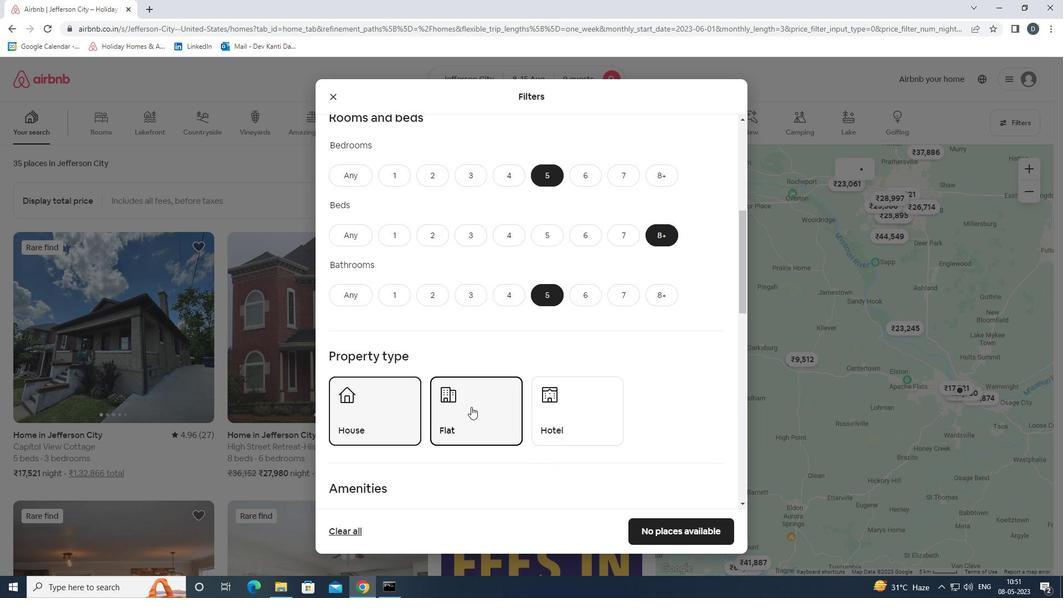
Action: Mouse scrolled (471, 406) with delta (0, 0)
Screenshot: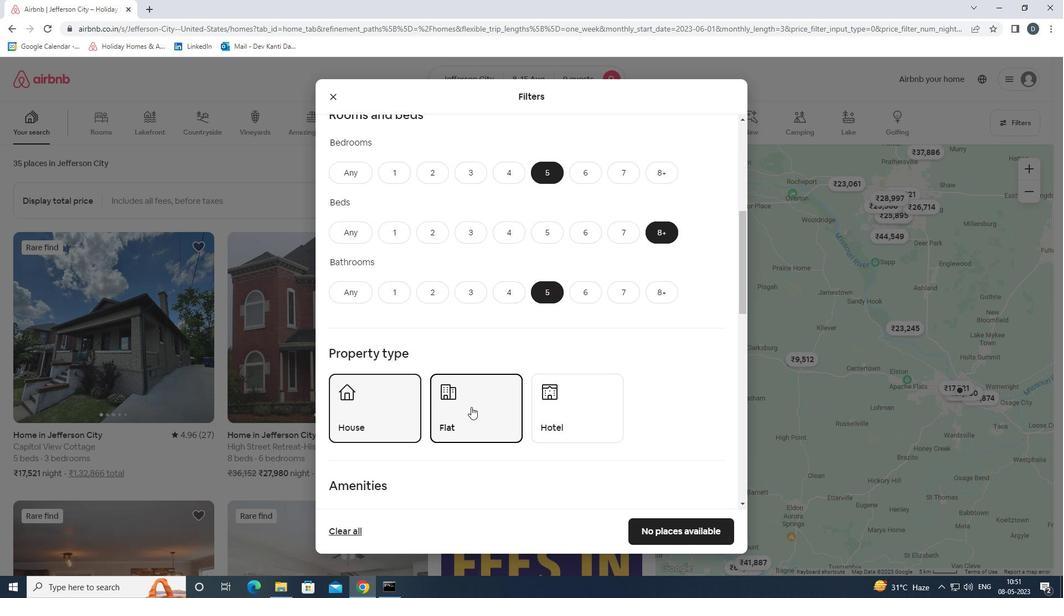 
Action: Mouse scrolled (471, 406) with delta (0, 0)
Screenshot: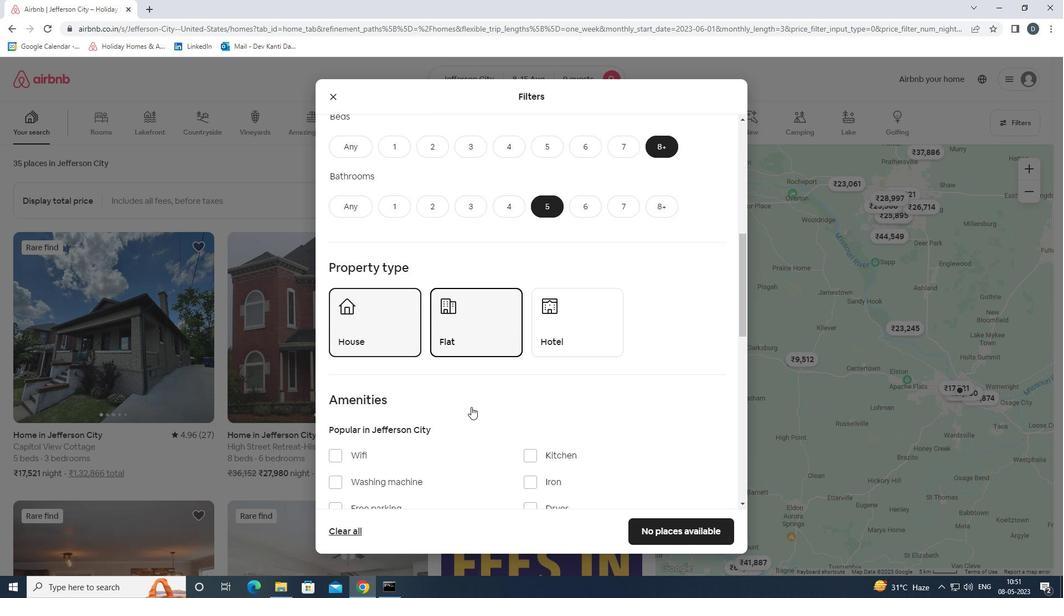 
Action: Mouse moved to (362, 378)
Screenshot: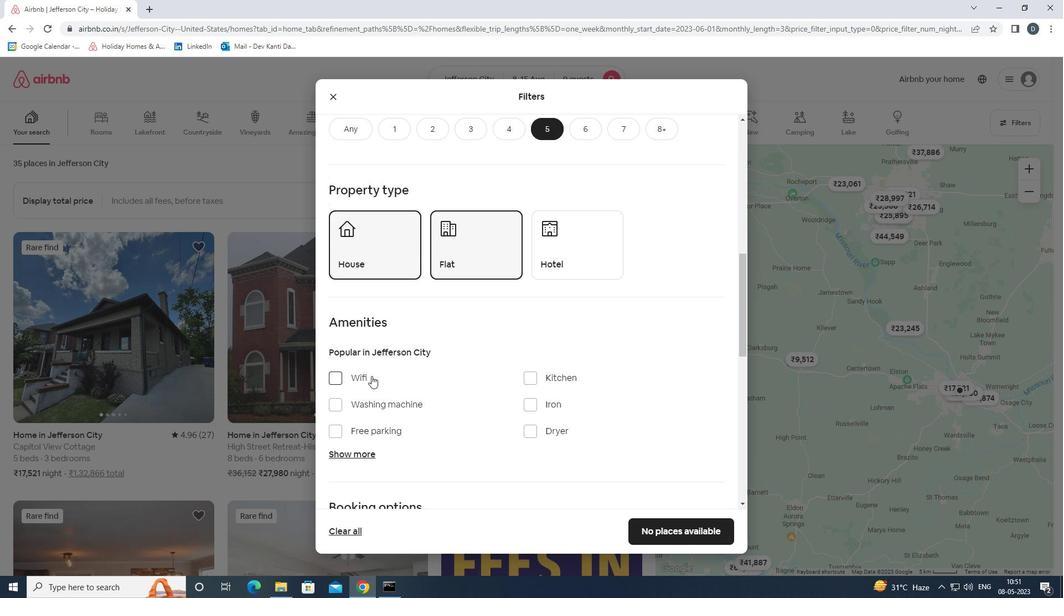 
Action: Mouse pressed left at (362, 378)
Screenshot: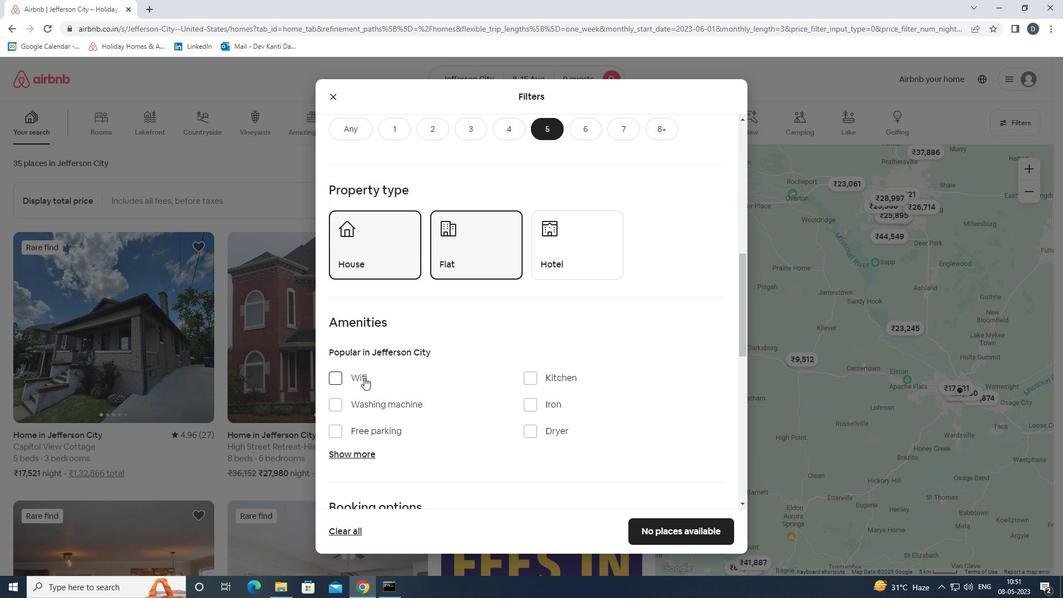 
Action: Mouse moved to (358, 428)
Screenshot: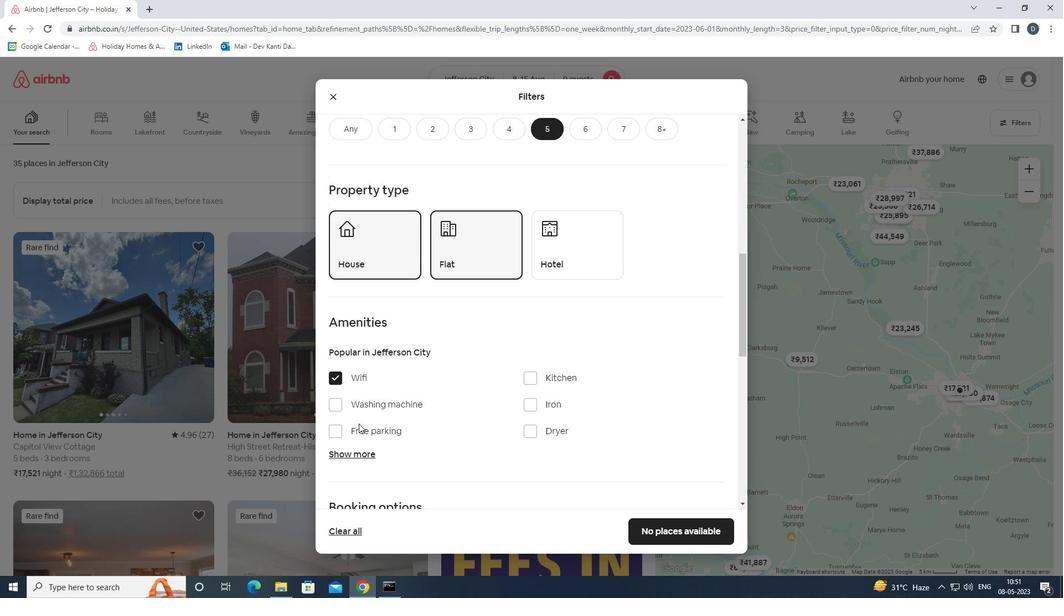 
Action: Mouse pressed left at (358, 428)
Screenshot: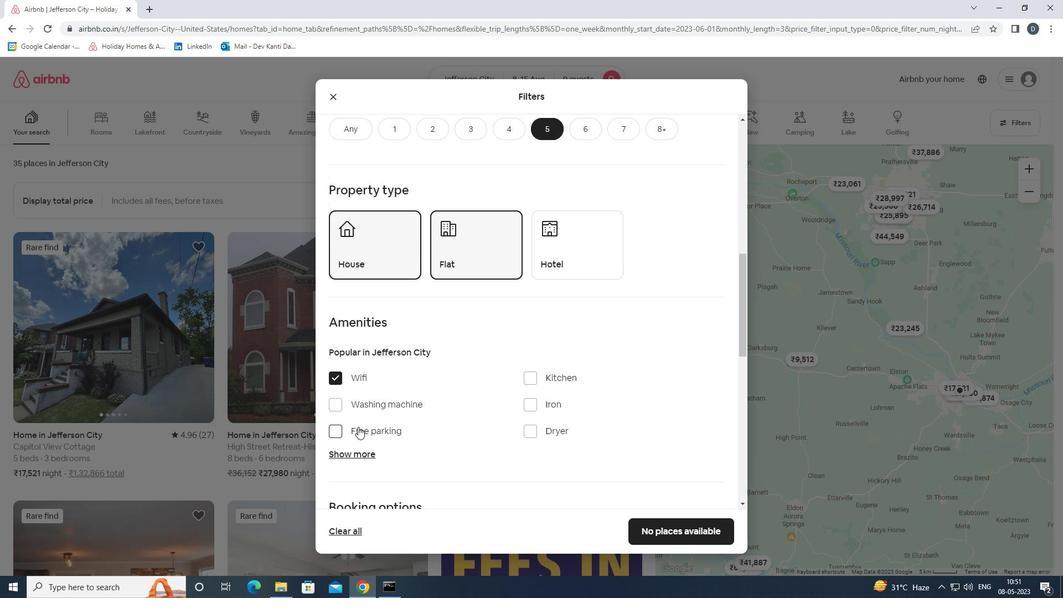 
Action: Mouse moved to (357, 450)
Screenshot: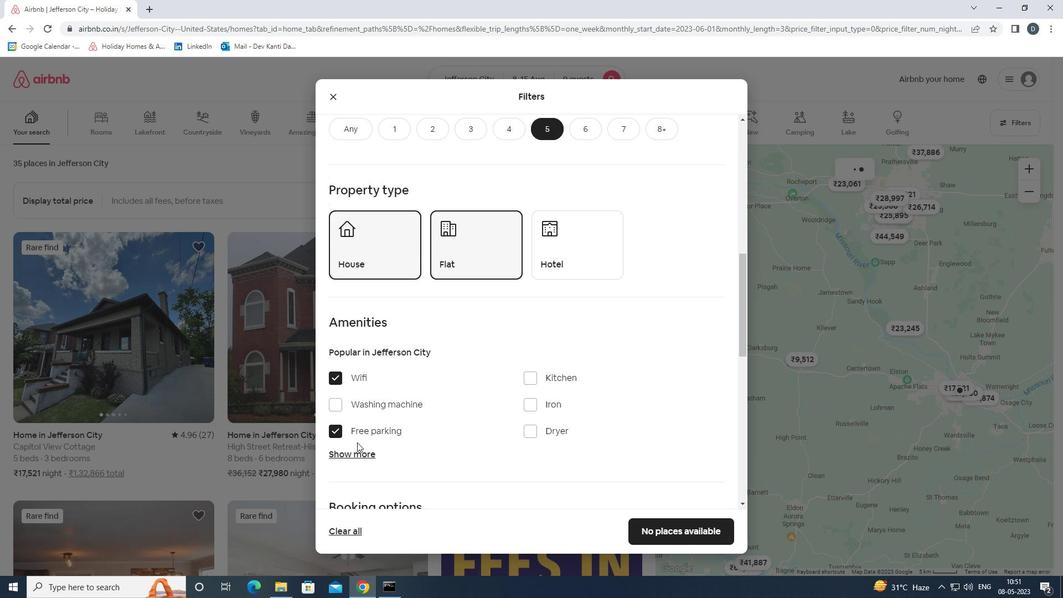 
Action: Mouse pressed left at (357, 450)
Screenshot: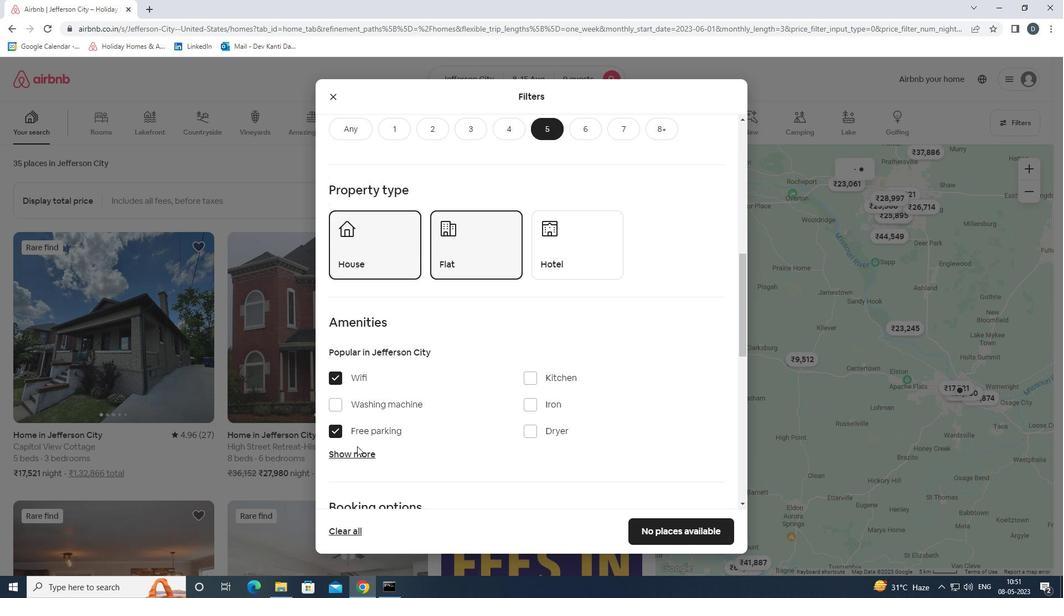 
Action: Mouse moved to (357, 451)
Screenshot: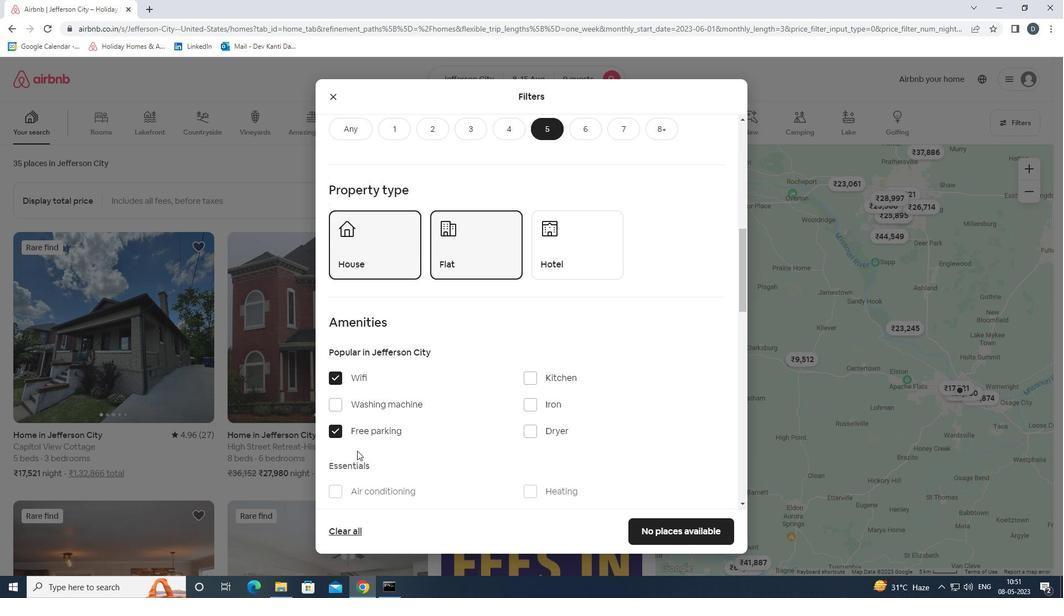
Action: Mouse scrolled (357, 450) with delta (0, 0)
Screenshot: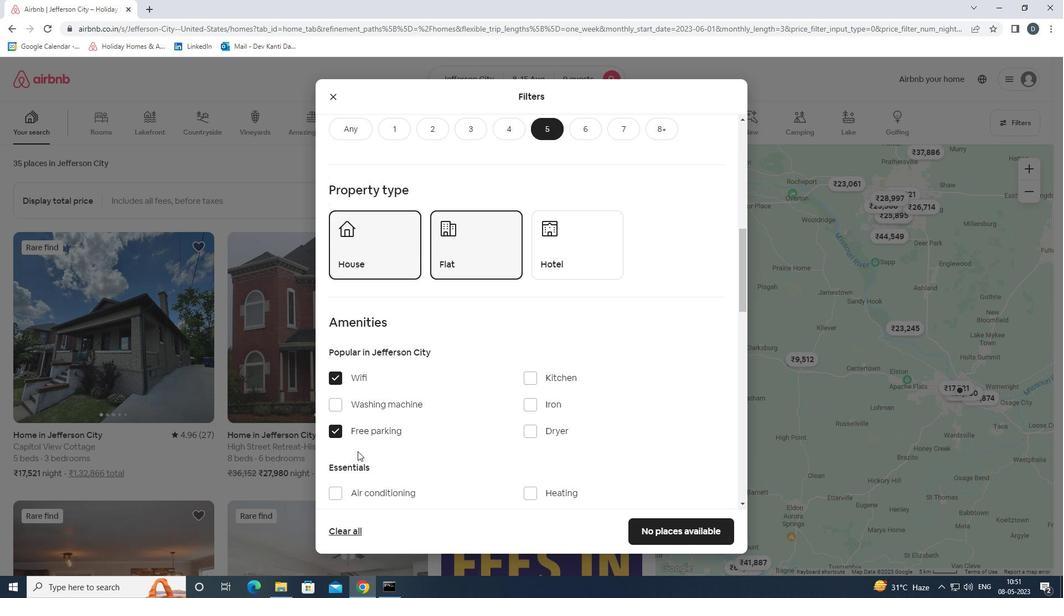 
Action: Mouse scrolled (357, 450) with delta (0, 0)
Screenshot: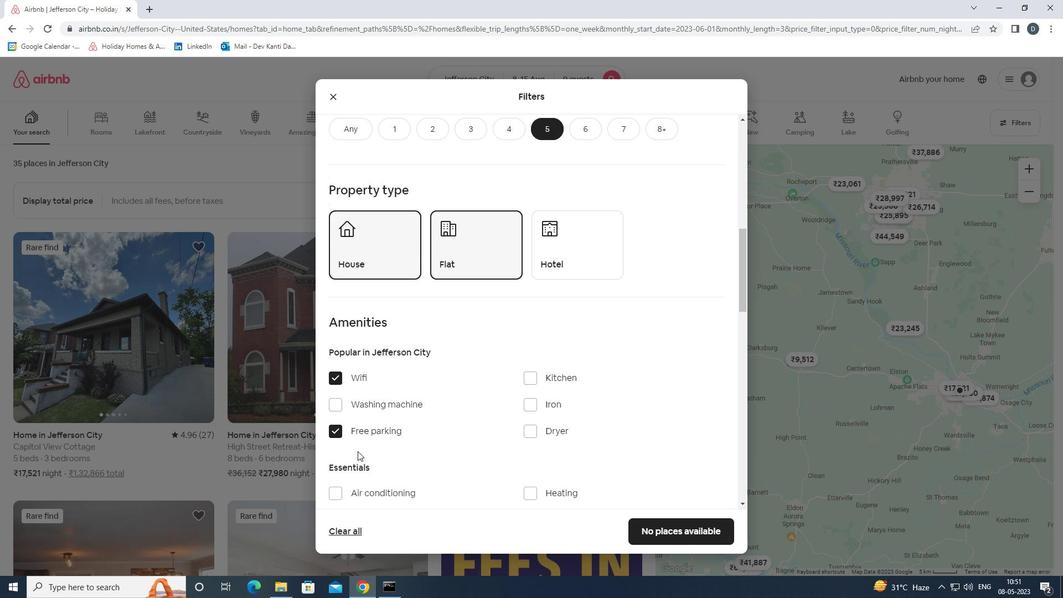 
Action: Mouse moved to (529, 404)
Screenshot: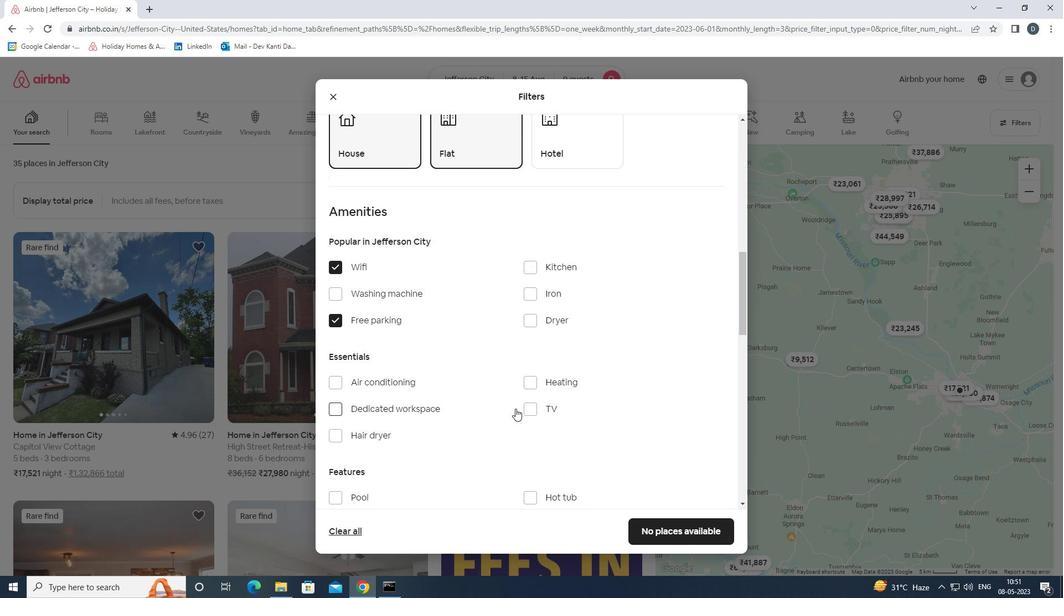 
Action: Mouse pressed left at (529, 404)
Screenshot: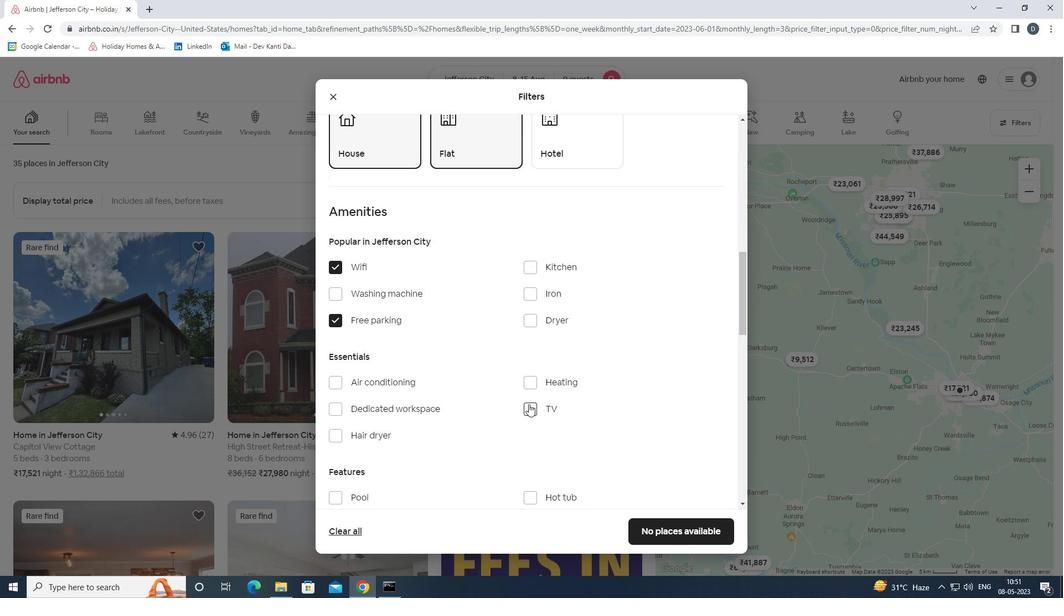
Action: Mouse scrolled (529, 403) with delta (0, 0)
Screenshot: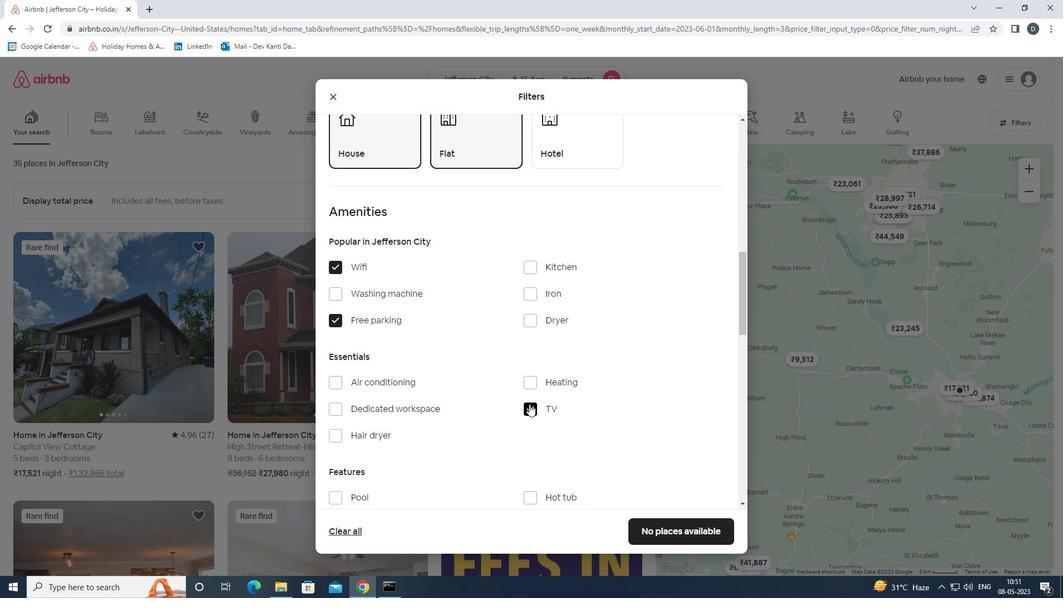 
Action: Mouse scrolled (529, 403) with delta (0, 0)
Screenshot: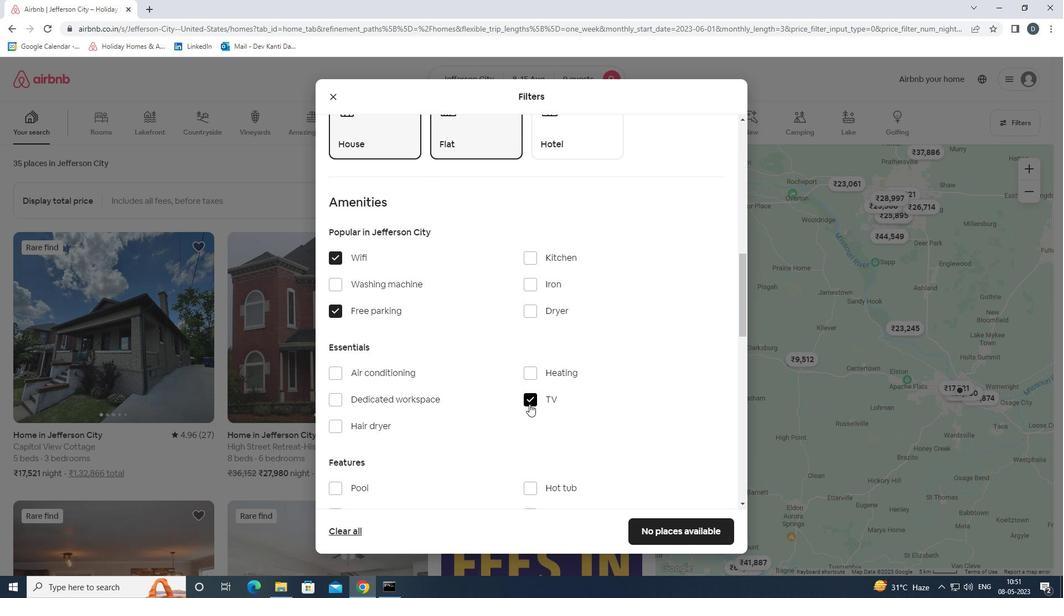
Action: Mouse moved to (371, 441)
Screenshot: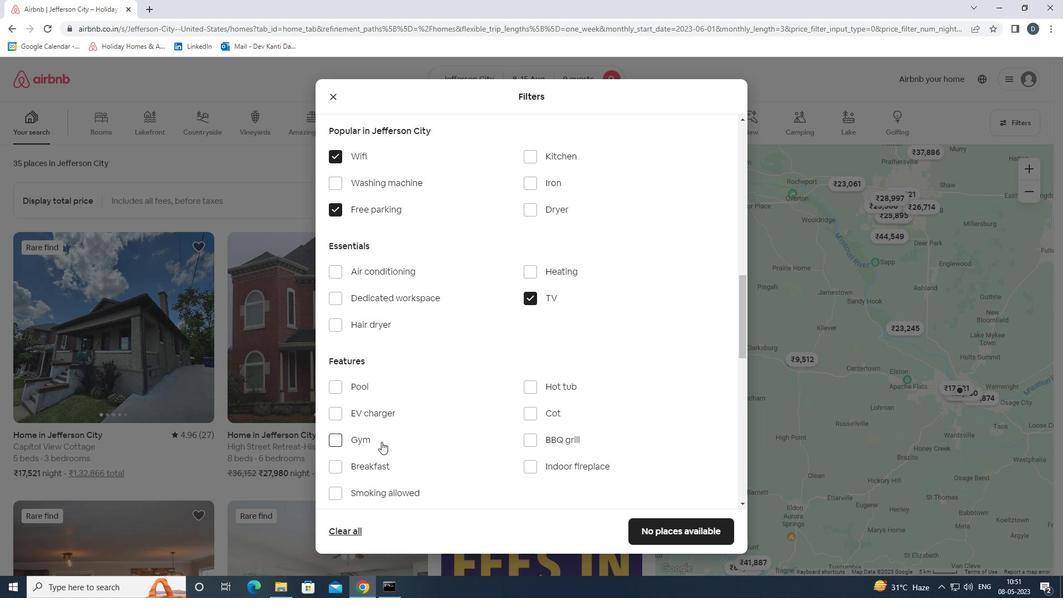 
Action: Mouse pressed left at (371, 441)
Screenshot: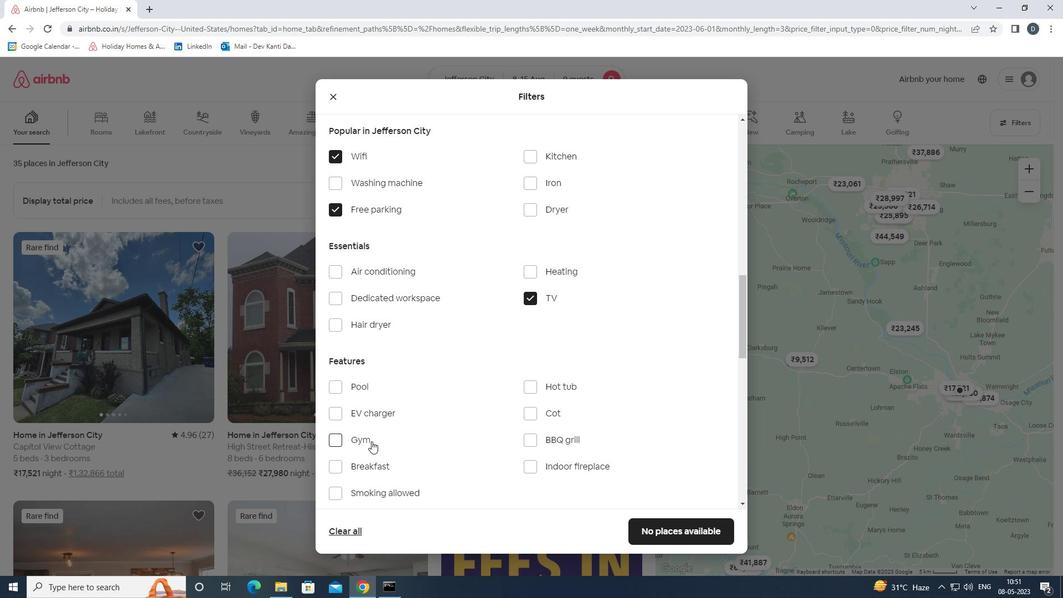 
Action: Mouse moved to (371, 462)
Screenshot: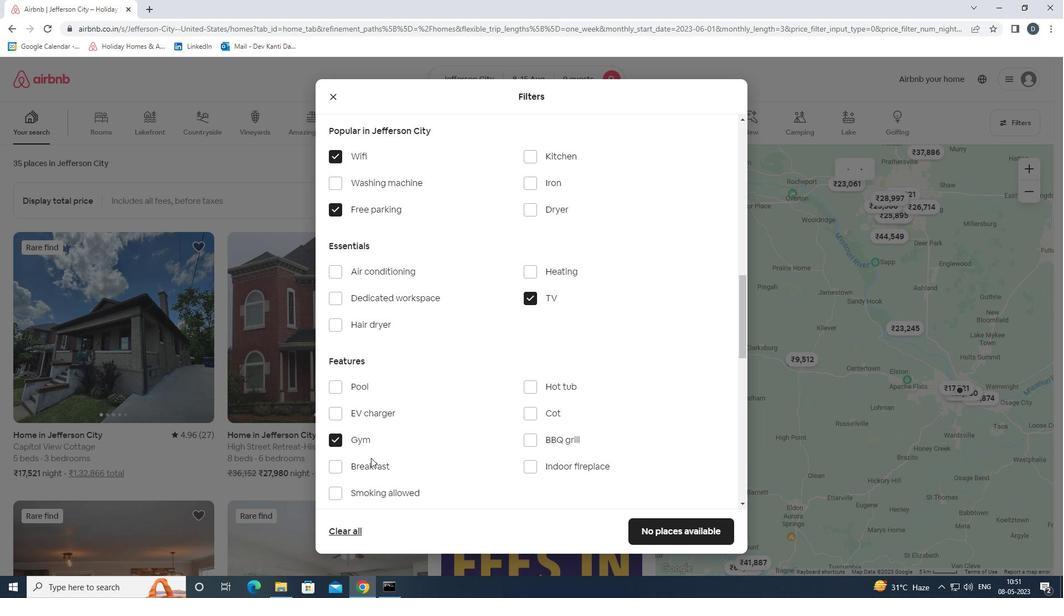 
Action: Mouse pressed left at (371, 462)
Screenshot: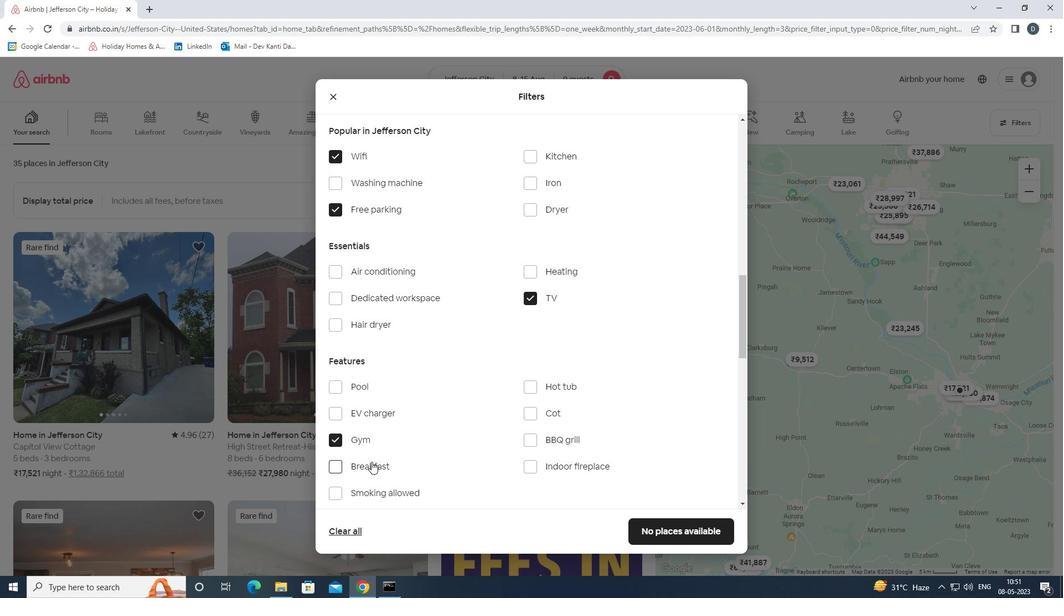 
Action: Mouse moved to (403, 444)
Screenshot: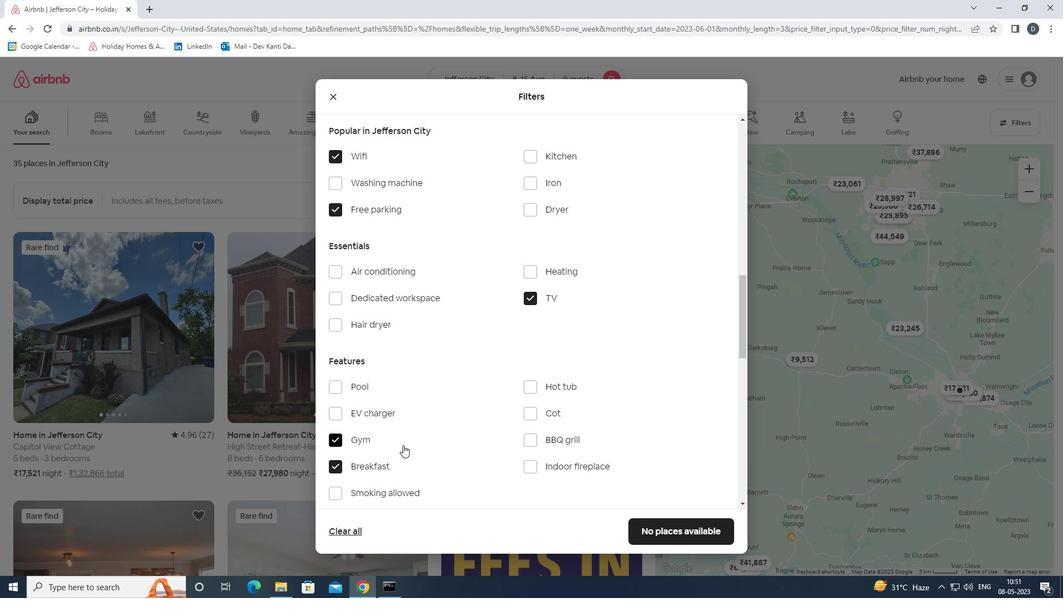 
Action: Mouse scrolled (403, 444) with delta (0, 0)
Screenshot: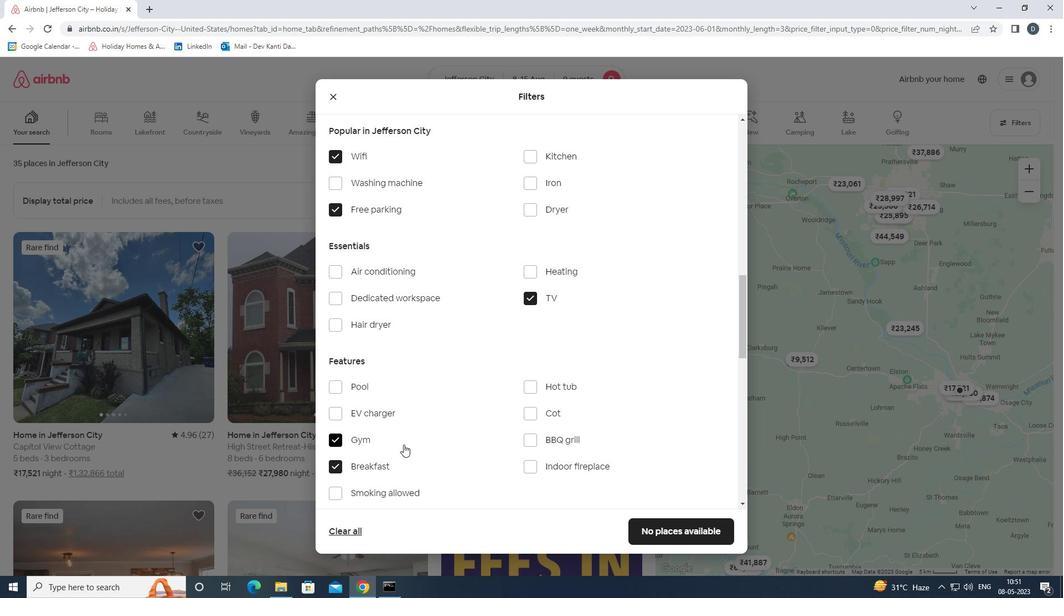 
Action: Mouse moved to (406, 443)
Screenshot: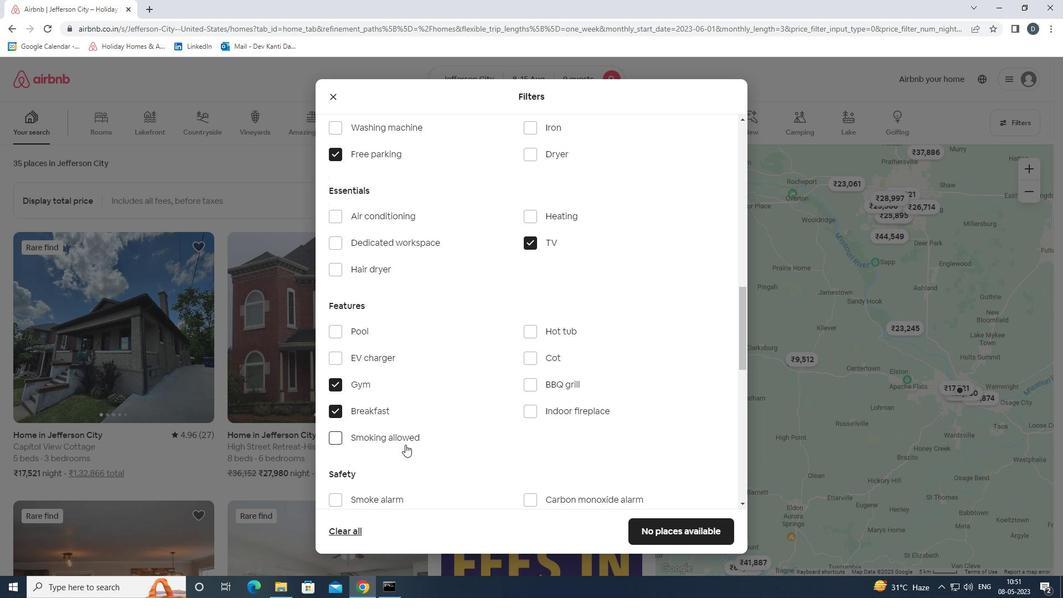
Action: Mouse scrolled (406, 443) with delta (0, 0)
Screenshot: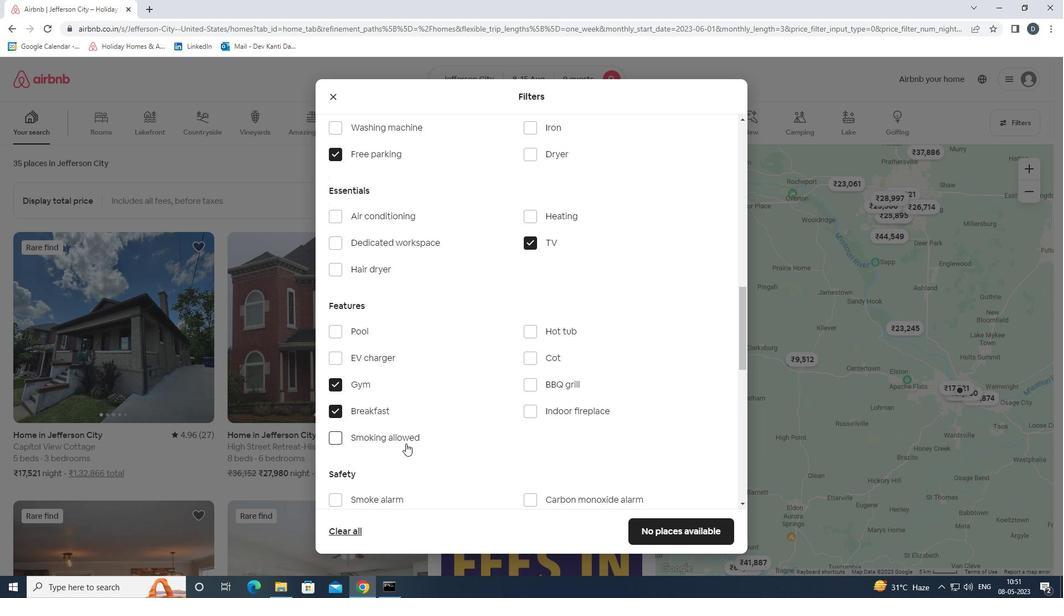 
Action: Mouse moved to (408, 443)
Screenshot: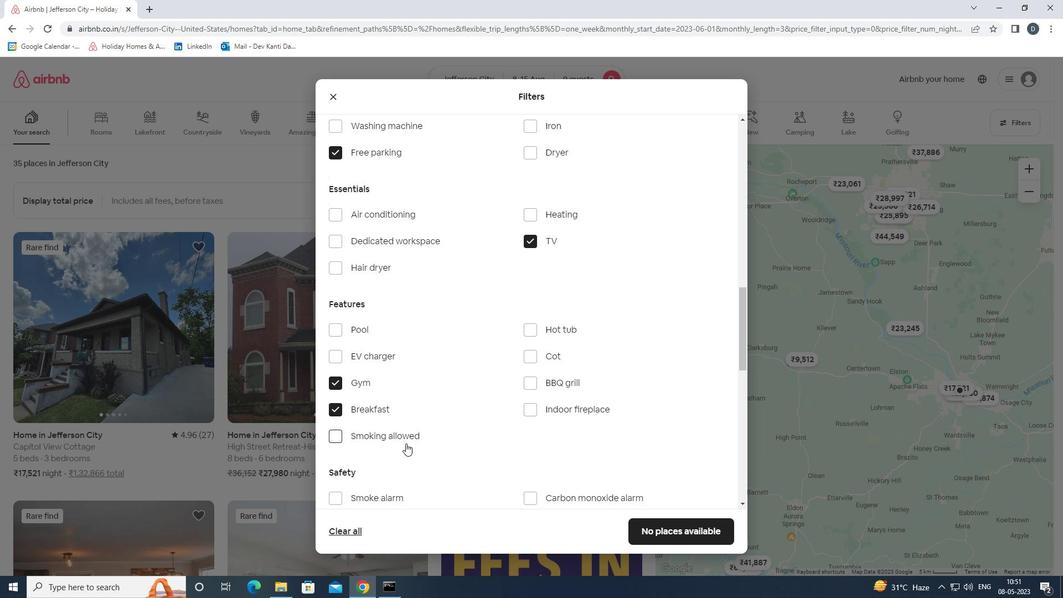 
Action: Mouse scrolled (408, 442) with delta (0, 0)
Screenshot: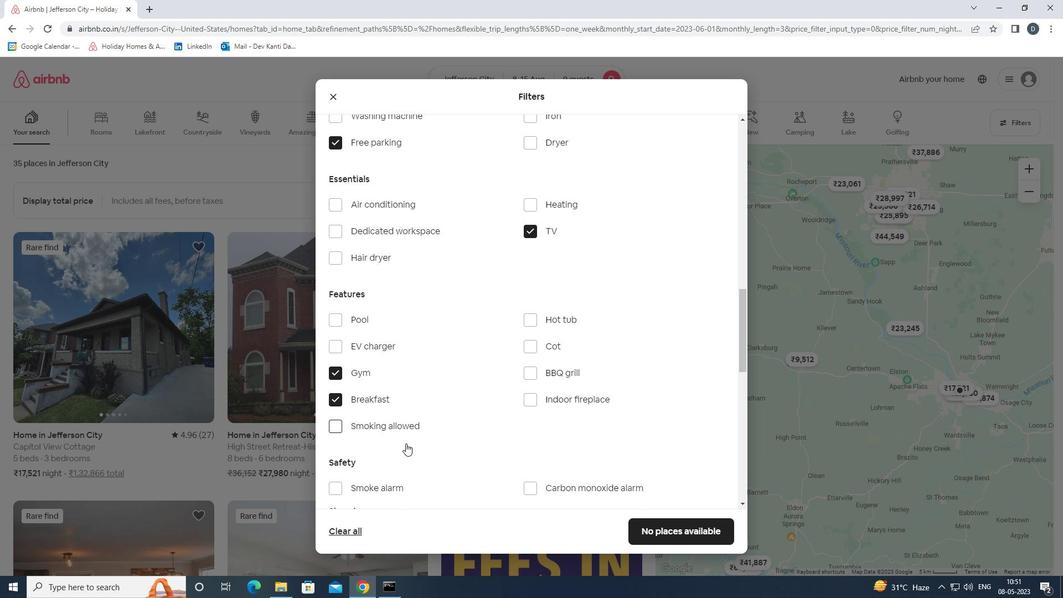 
Action: Mouse moved to (431, 435)
Screenshot: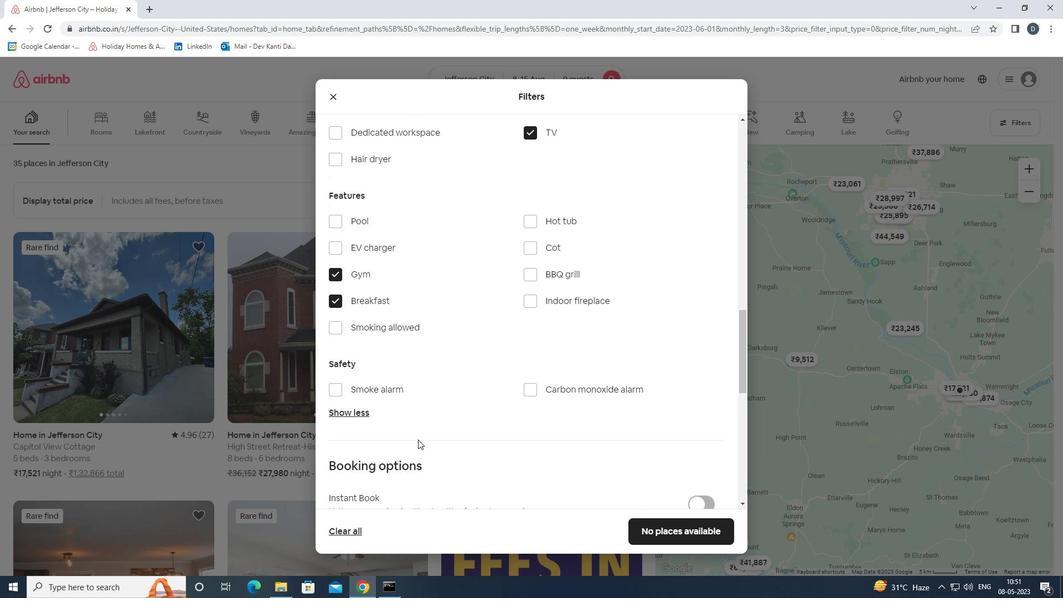 
Action: Mouse scrolled (431, 434) with delta (0, 0)
Screenshot: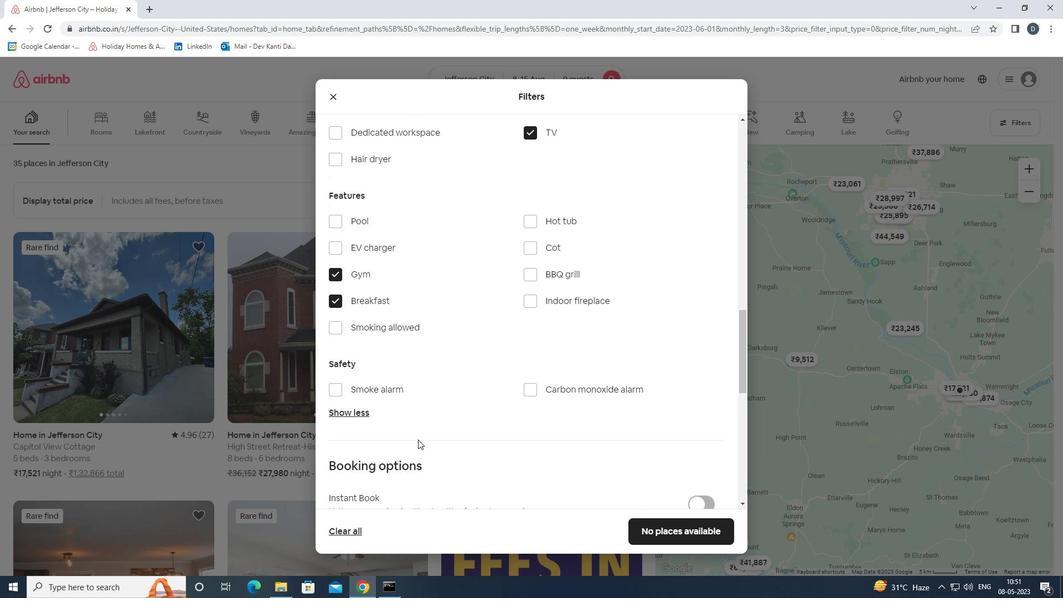 
Action: Mouse moved to (473, 432)
Screenshot: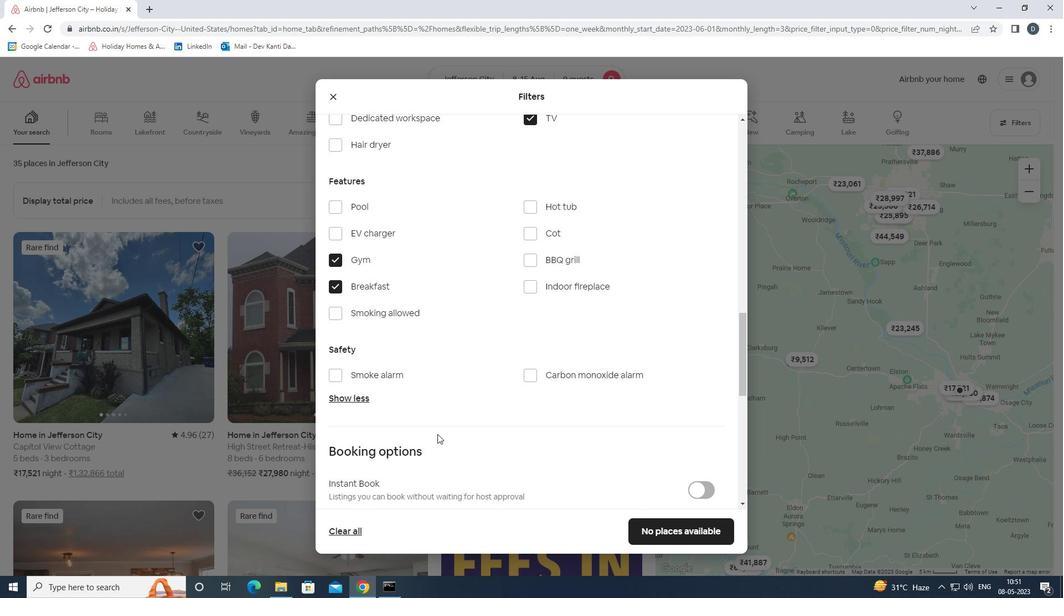 
Action: Mouse scrolled (473, 431) with delta (0, 0)
Screenshot: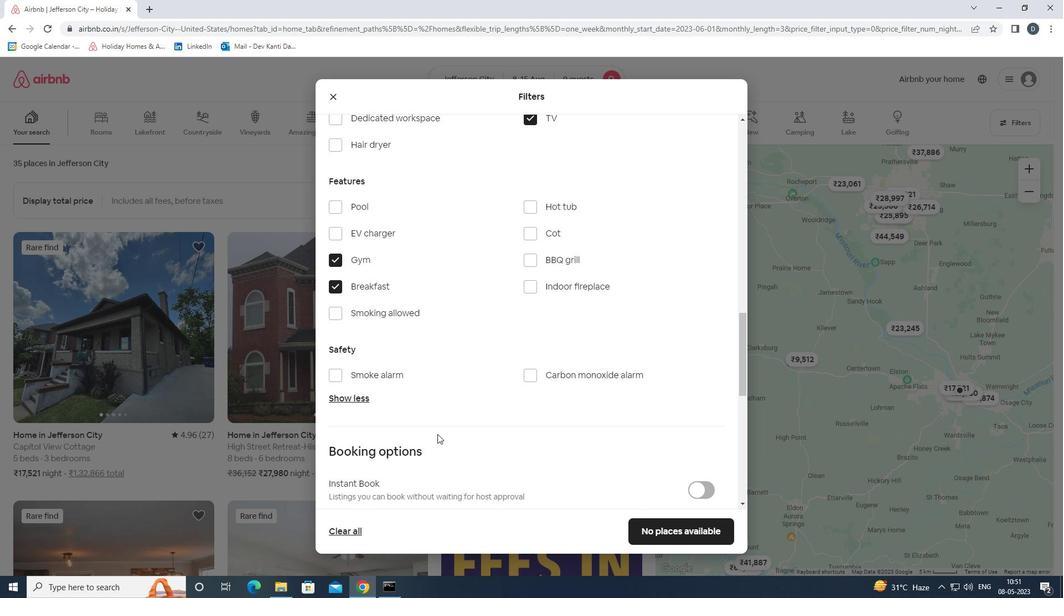 
Action: Mouse moved to (692, 425)
Screenshot: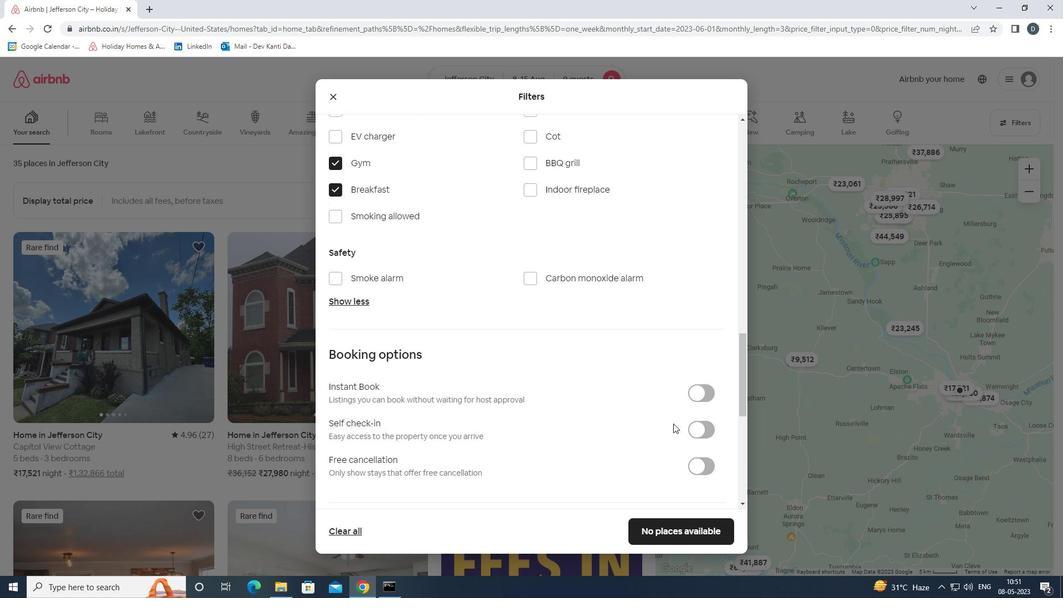 
Action: Mouse pressed left at (692, 425)
Screenshot: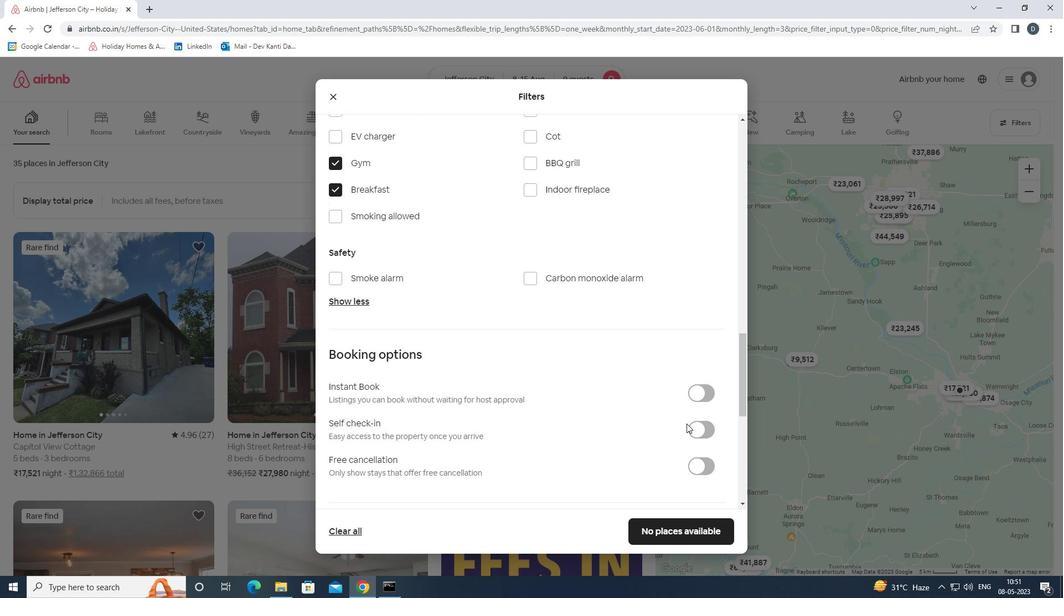 
Action: Mouse moved to (690, 422)
Screenshot: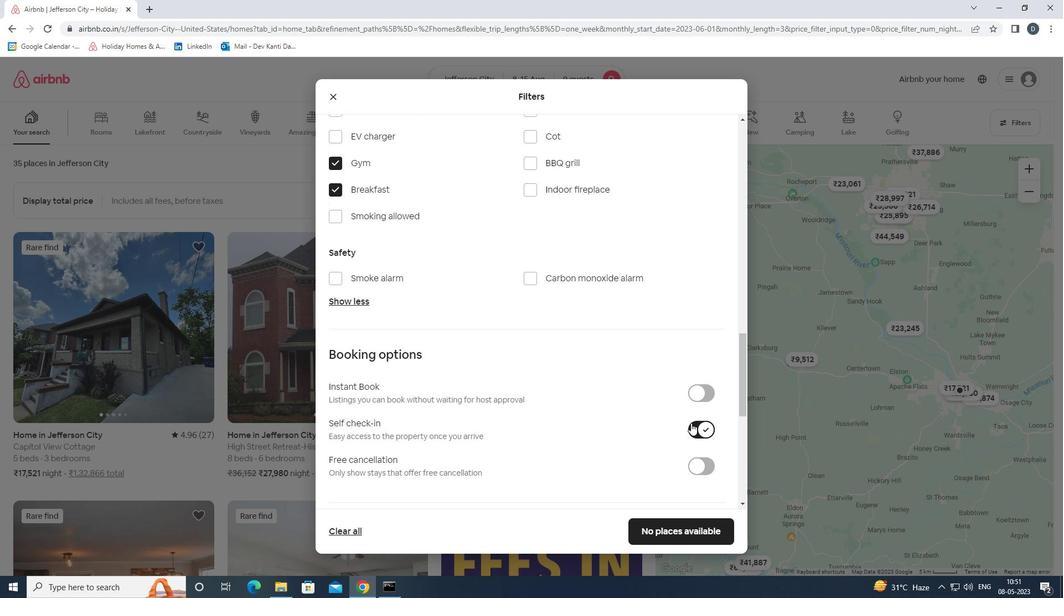 
Action: Mouse scrolled (690, 421) with delta (0, 0)
Screenshot: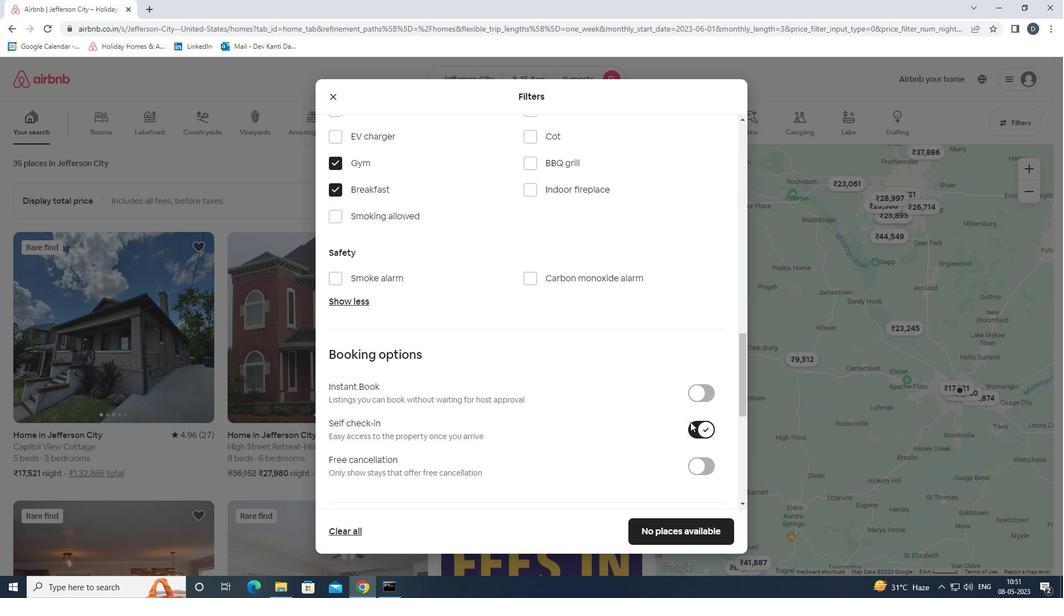 
Action: Mouse scrolled (690, 421) with delta (0, 0)
Screenshot: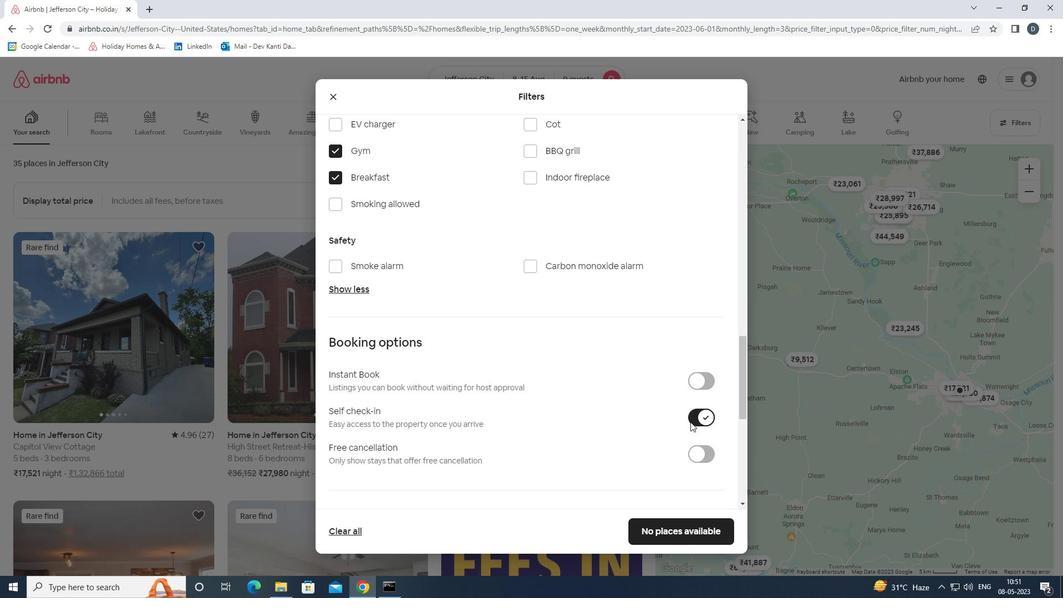 
Action: Mouse scrolled (690, 421) with delta (0, 0)
Screenshot: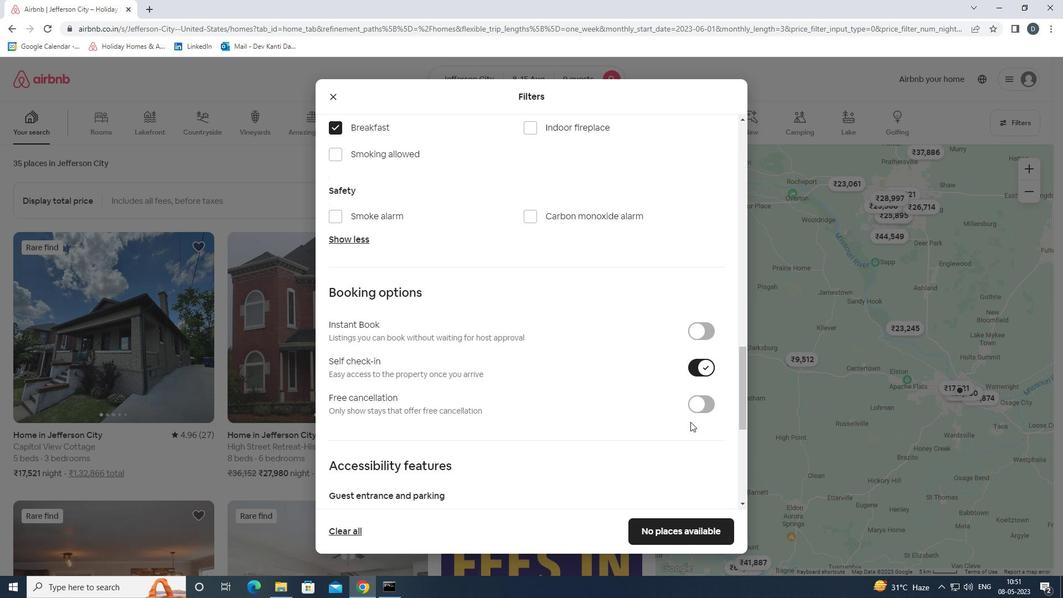 
Action: Mouse scrolled (690, 421) with delta (0, 0)
Screenshot: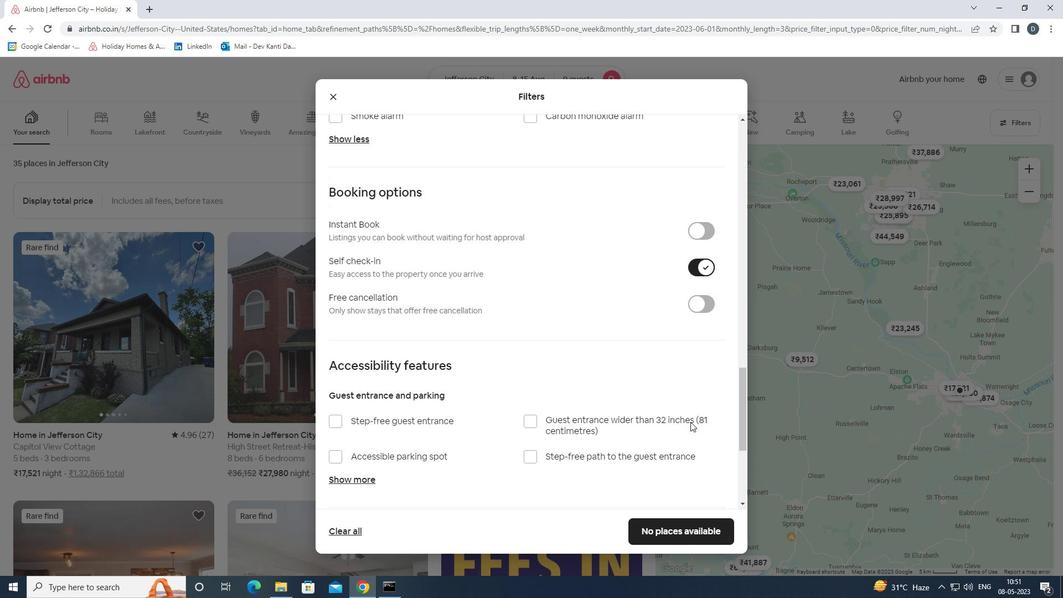 
Action: Mouse scrolled (690, 421) with delta (0, 0)
Screenshot: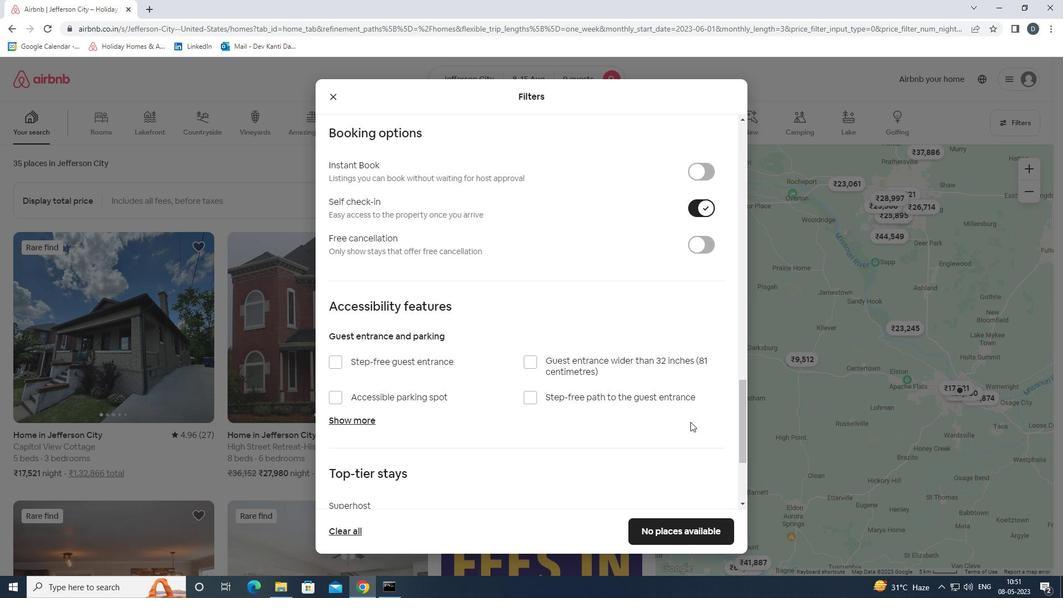 
Action: Mouse scrolled (690, 421) with delta (0, 0)
Screenshot: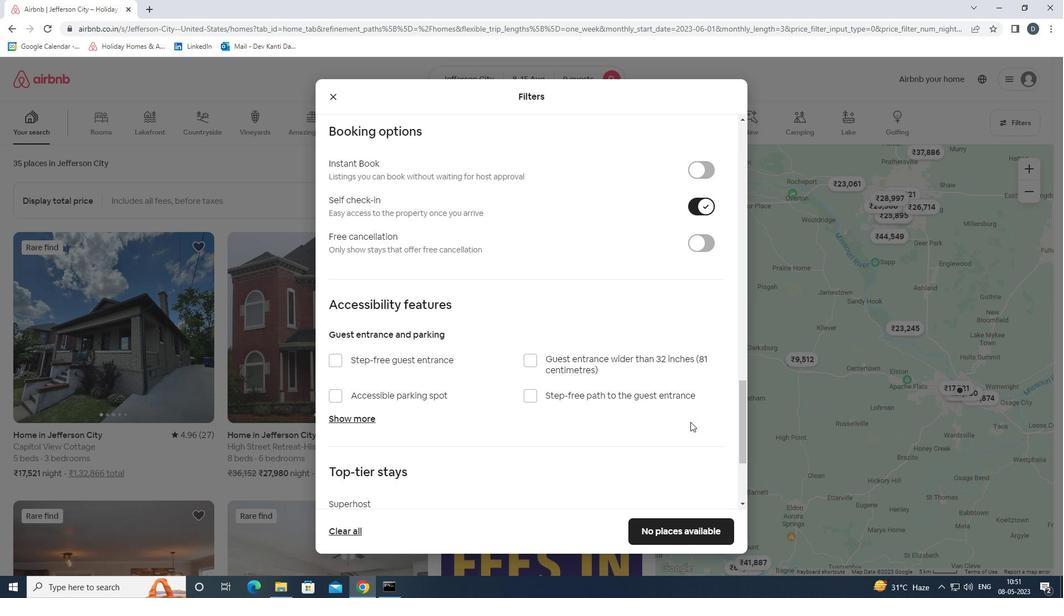 
Action: Mouse scrolled (690, 421) with delta (0, 0)
Screenshot: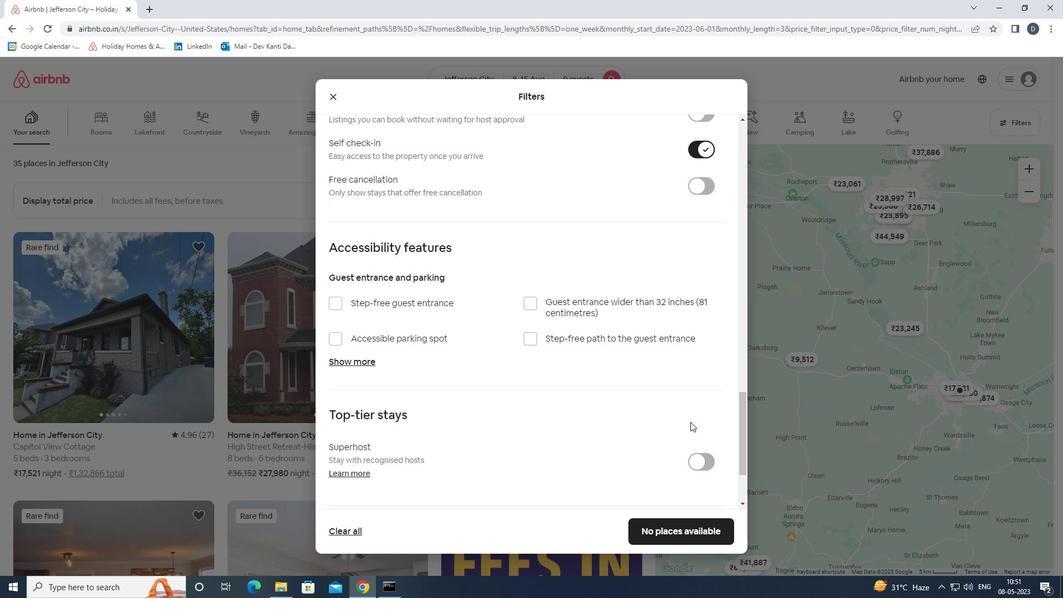 
Action: Mouse moved to (690, 422)
Screenshot: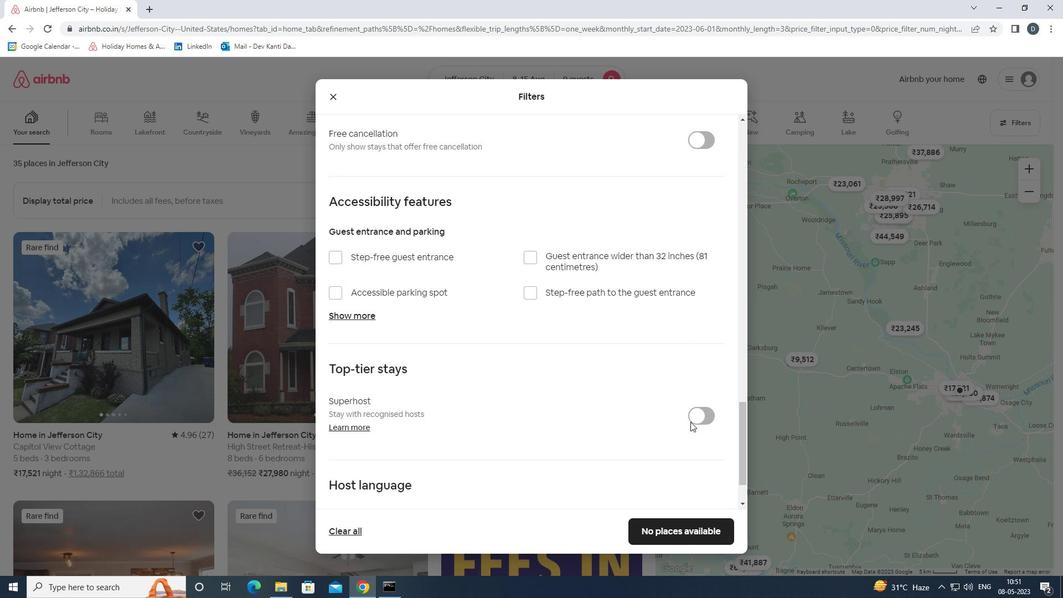 
Action: Mouse scrolled (690, 421) with delta (0, 0)
Screenshot: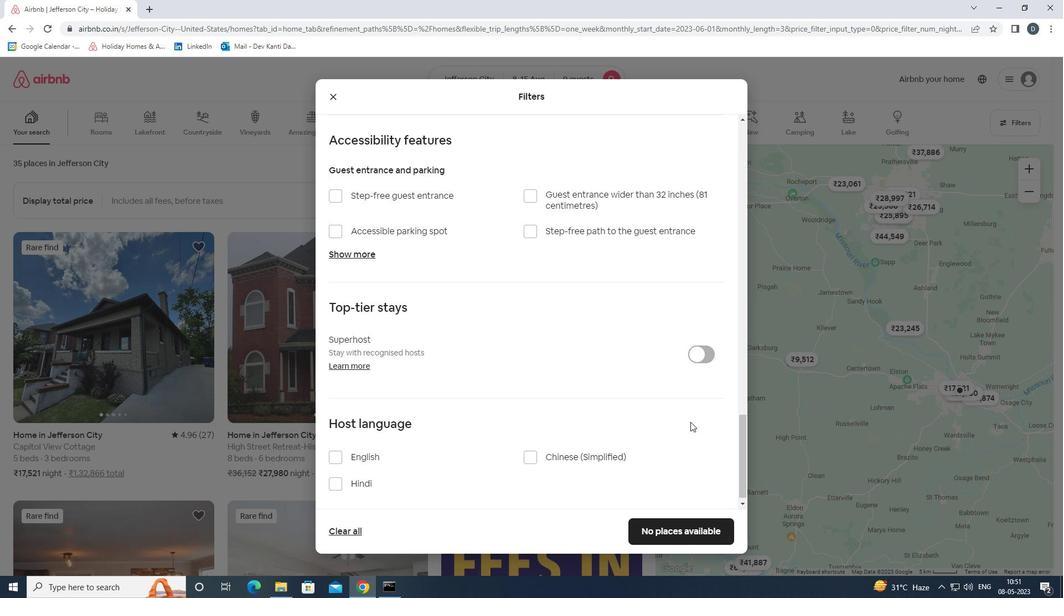 
Action: Mouse scrolled (690, 421) with delta (0, 0)
Screenshot: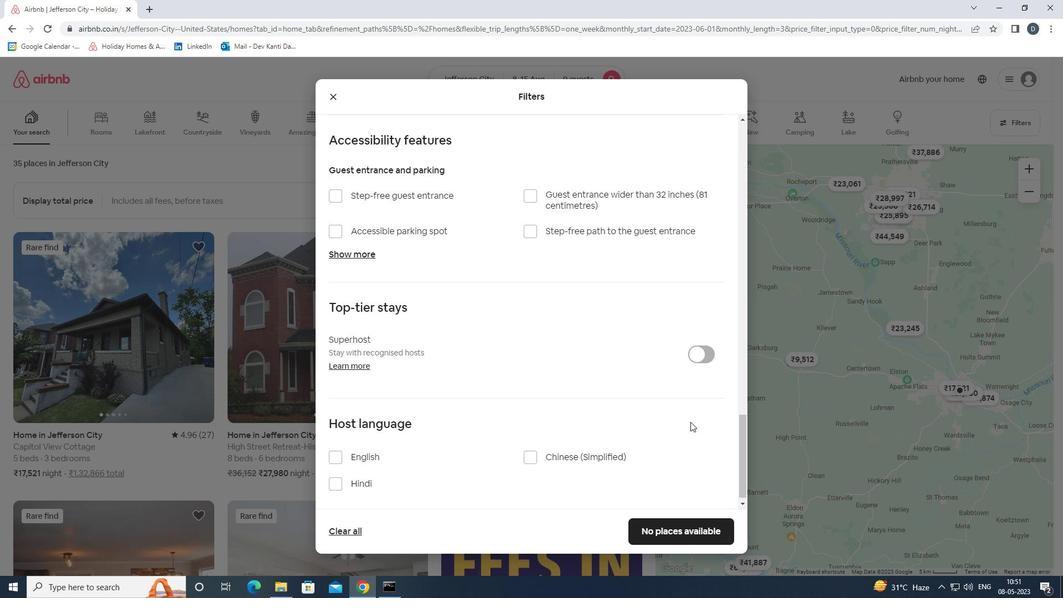 
Action: Mouse moved to (369, 451)
Screenshot: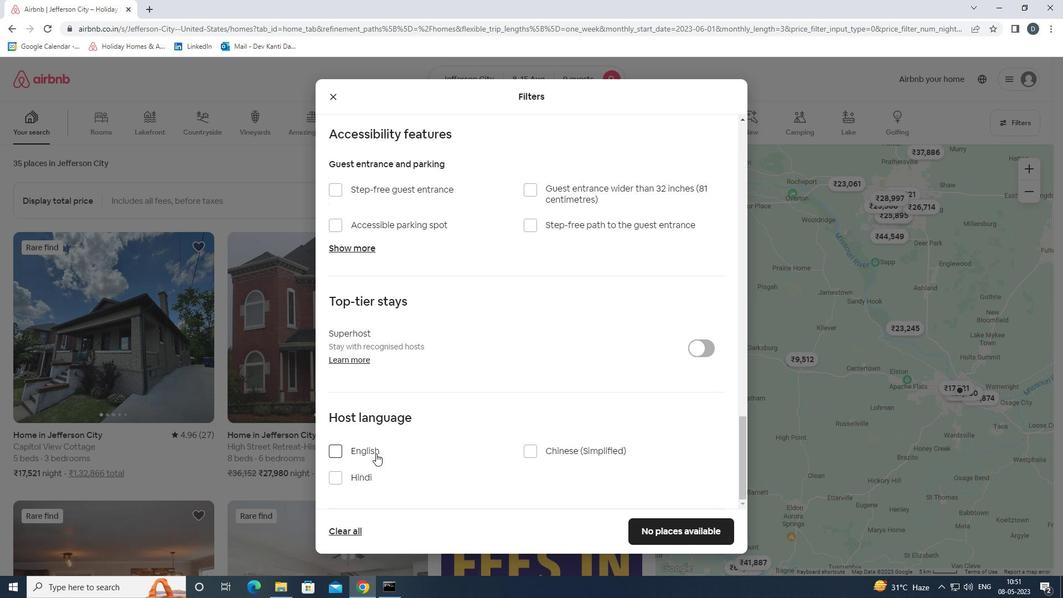 
Action: Mouse pressed left at (369, 451)
Screenshot: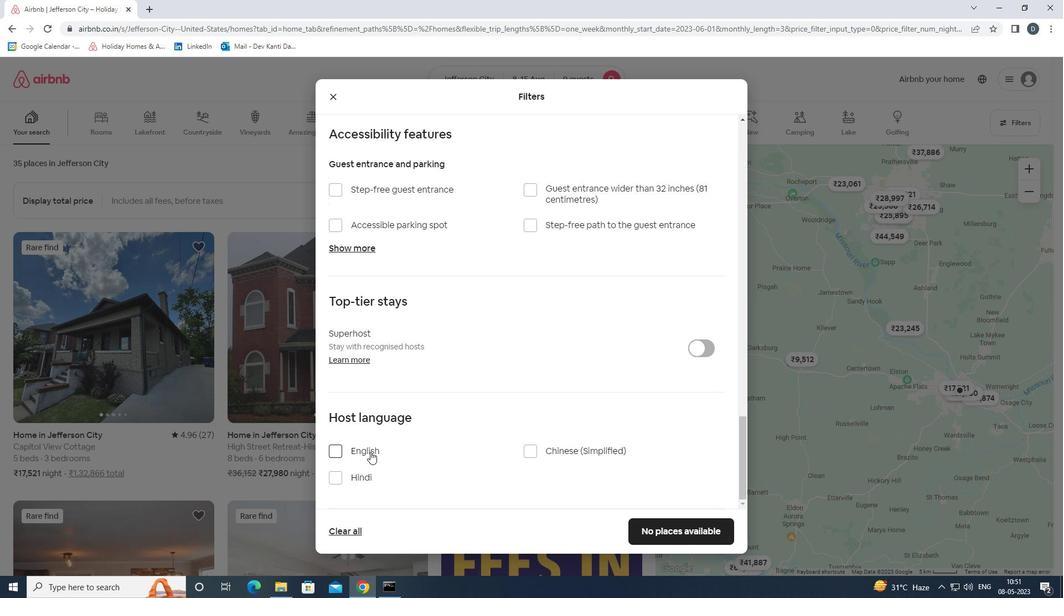 
Action: Mouse moved to (652, 527)
Screenshot: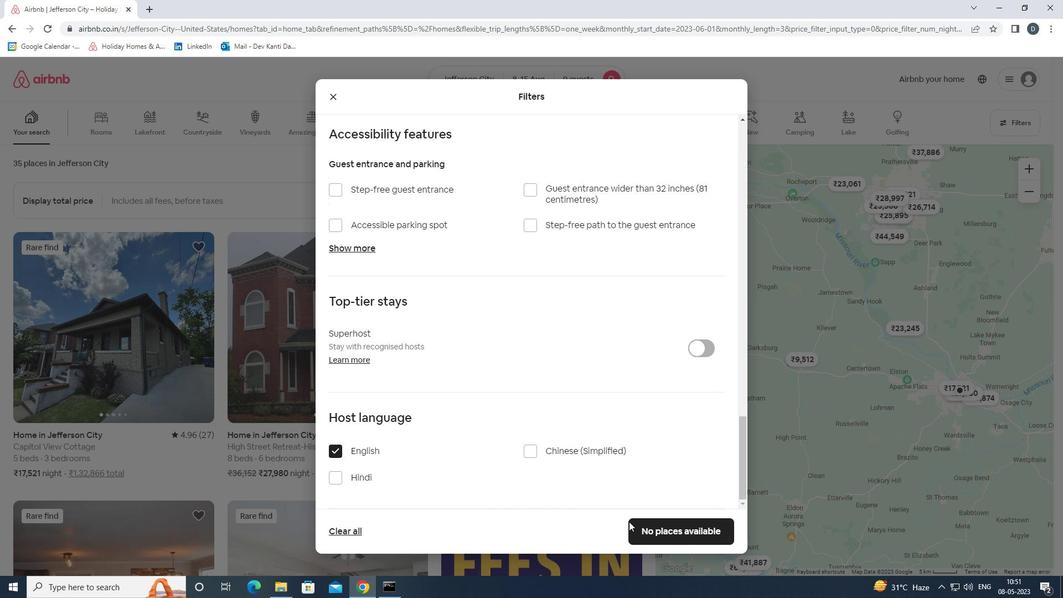 
Action: Mouse pressed left at (652, 527)
Screenshot: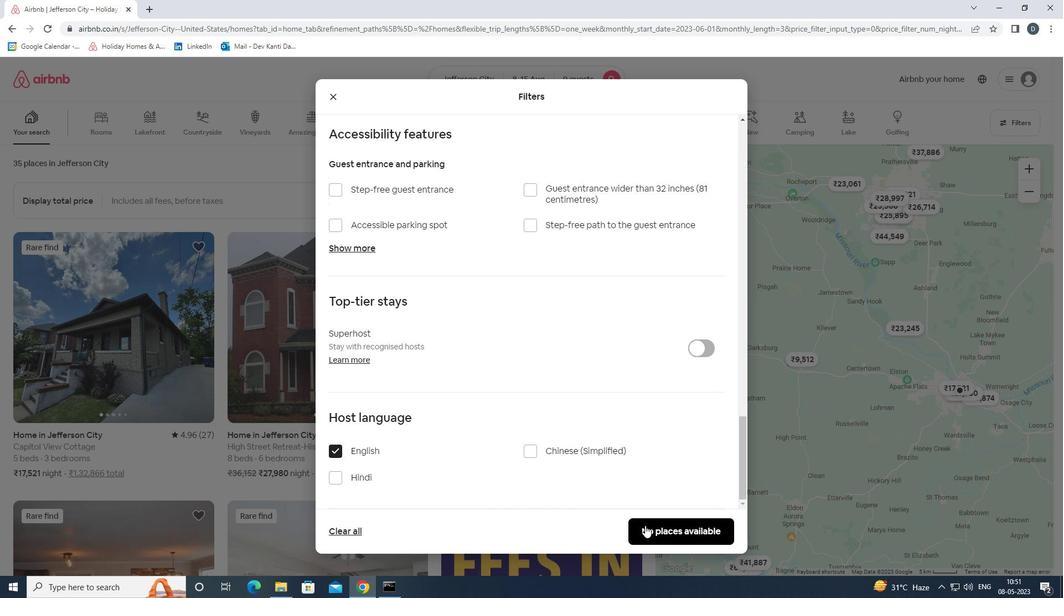 
Action: Mouse moved to (641, 523)
Screenshot: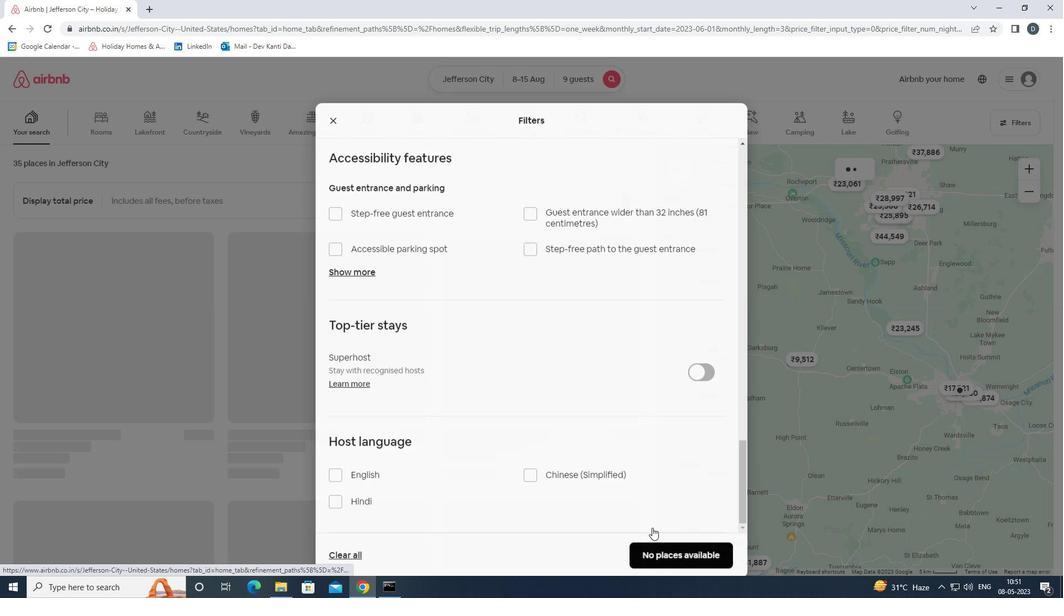 
